 Task: Search one way flight ticket for 3 adults in first from Fayetteville: Fayetteville Regional Airport (grannis Field) to Greenville: Pitt-greenville Airport on 5-2-2023. Number of bags: 1 carry on bag. Price is upto 77000. Outbound departure time preference is 11:00.
Action: Mouse moved to (355, 445)
Screenshot: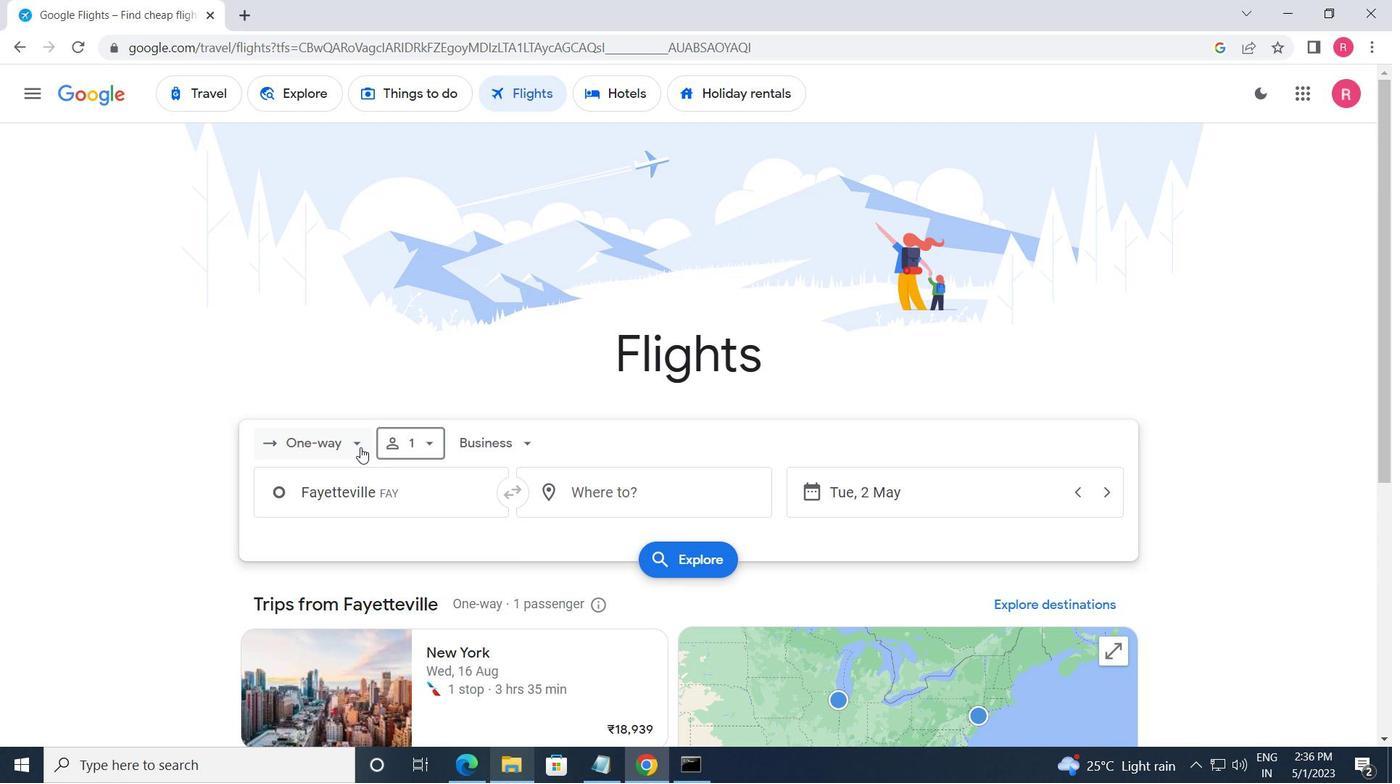 
Action: Mouse pressed left at (355, 445)
Screenshot: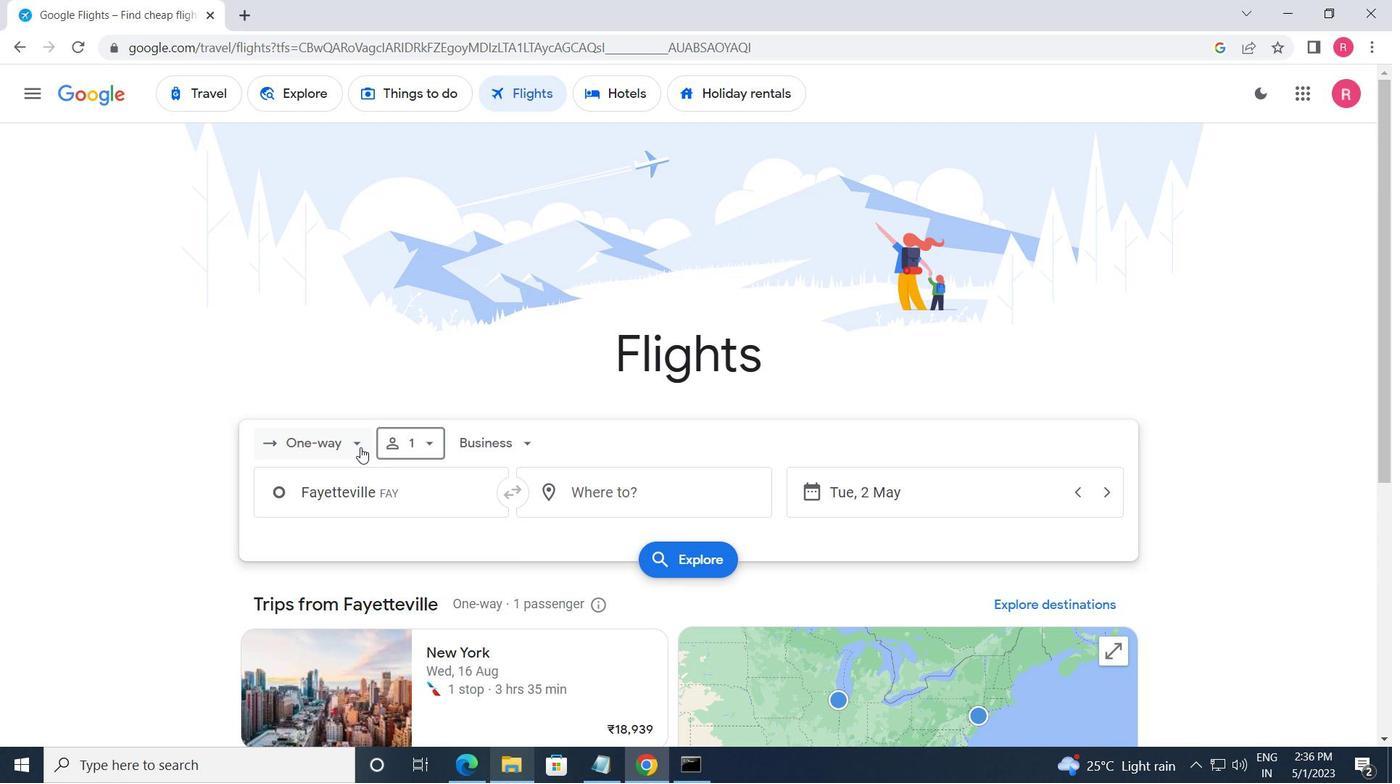 
Action: Mouse moved to (359, 525)
Screenshot: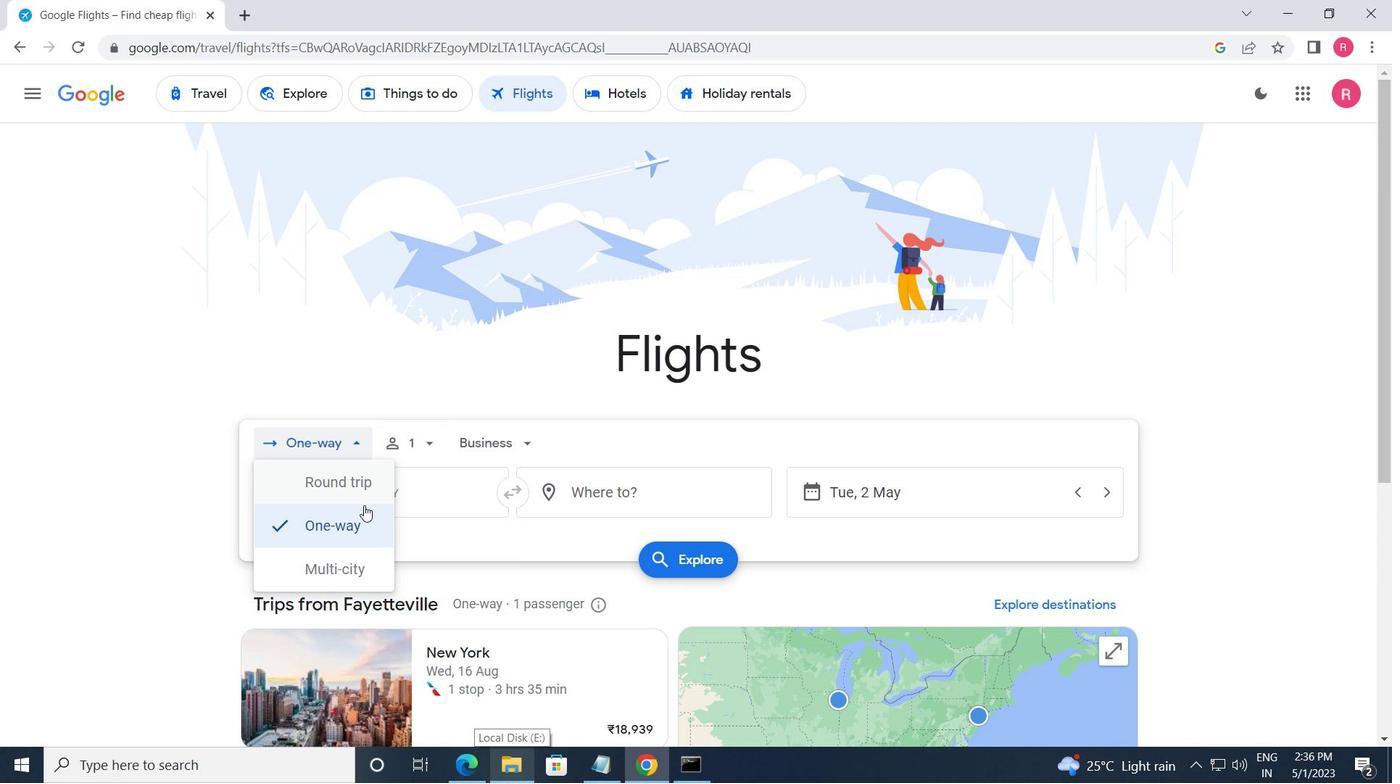 
Action: Mouse pressed left at (359, 525)
Screenshot: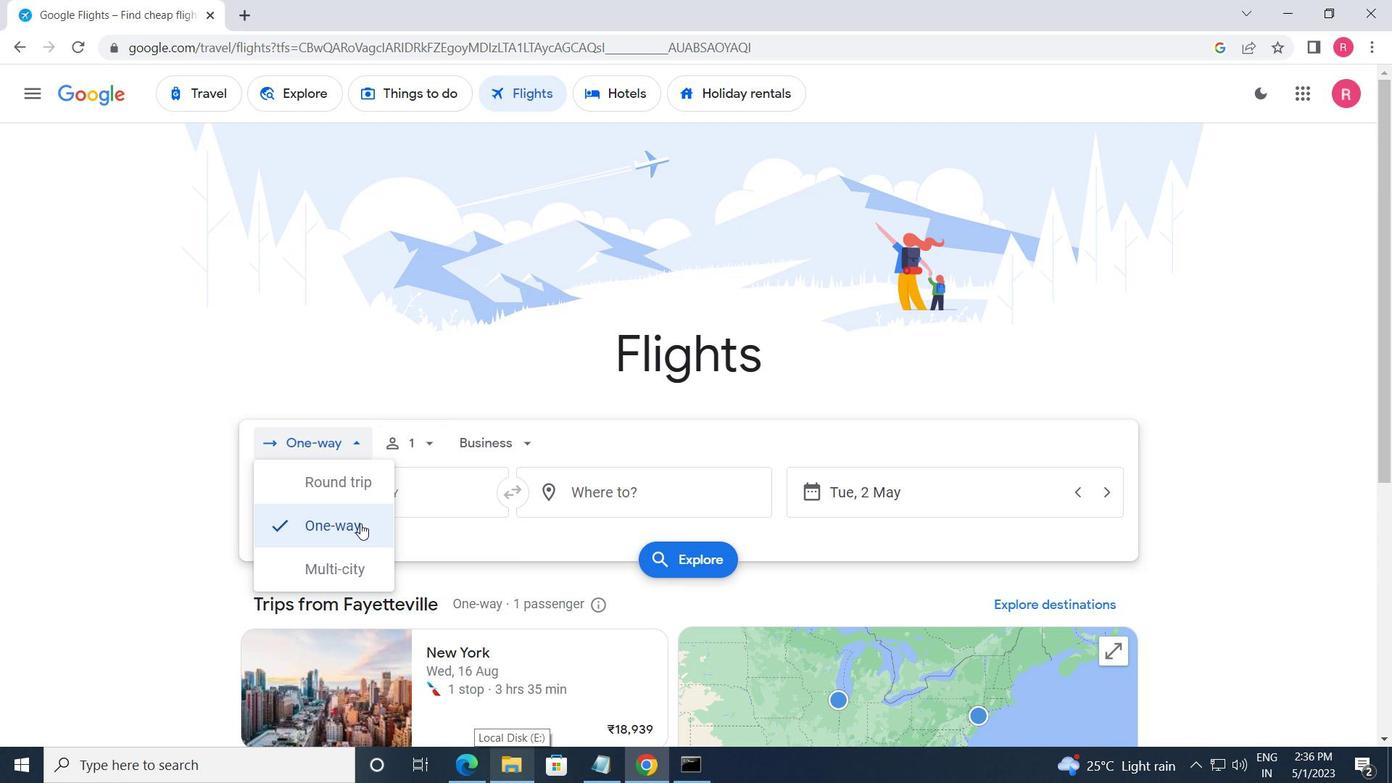 
Action: Mouse moved to (409, 434)
Screenshot: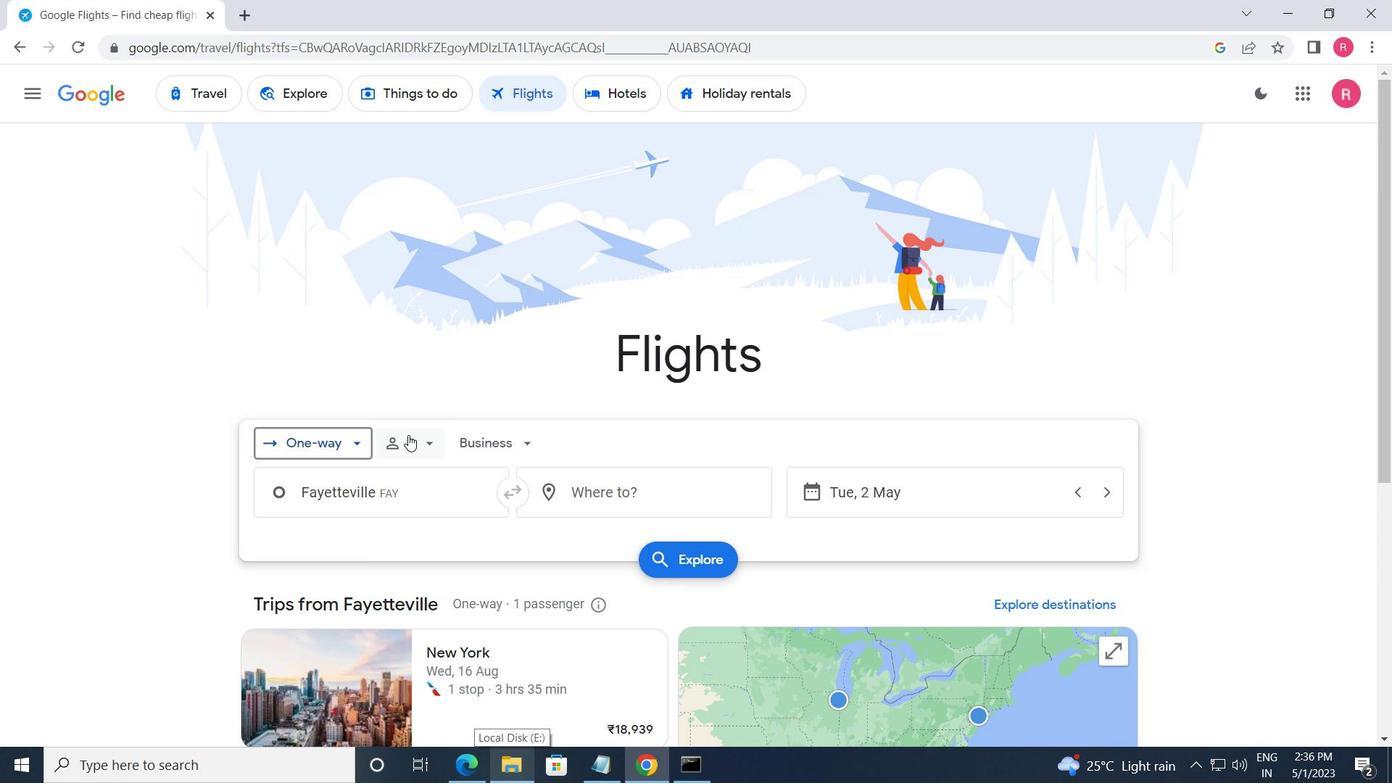 
Action: Mouse pressed left at (409, 434)
Screenshot: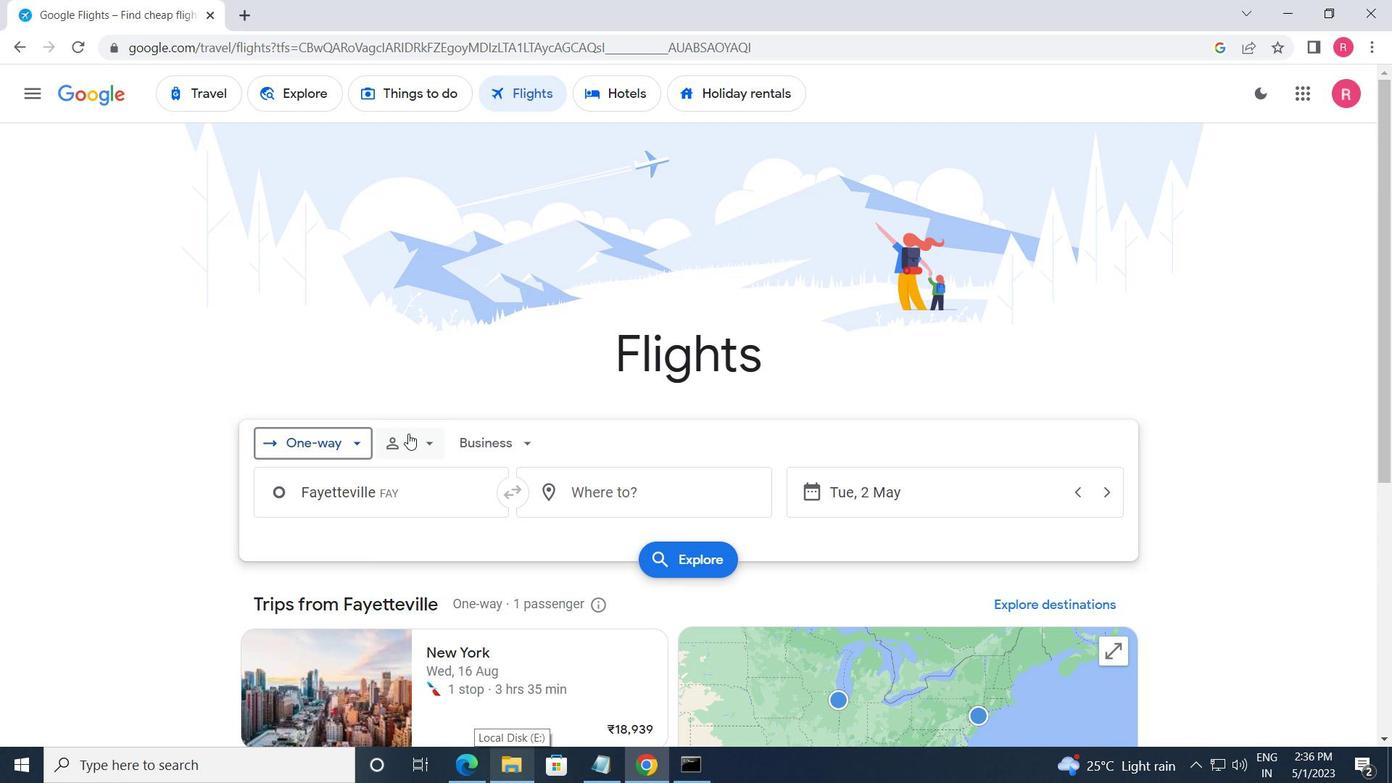 
Action: Mouse moved to (556, 486)
Screenshot: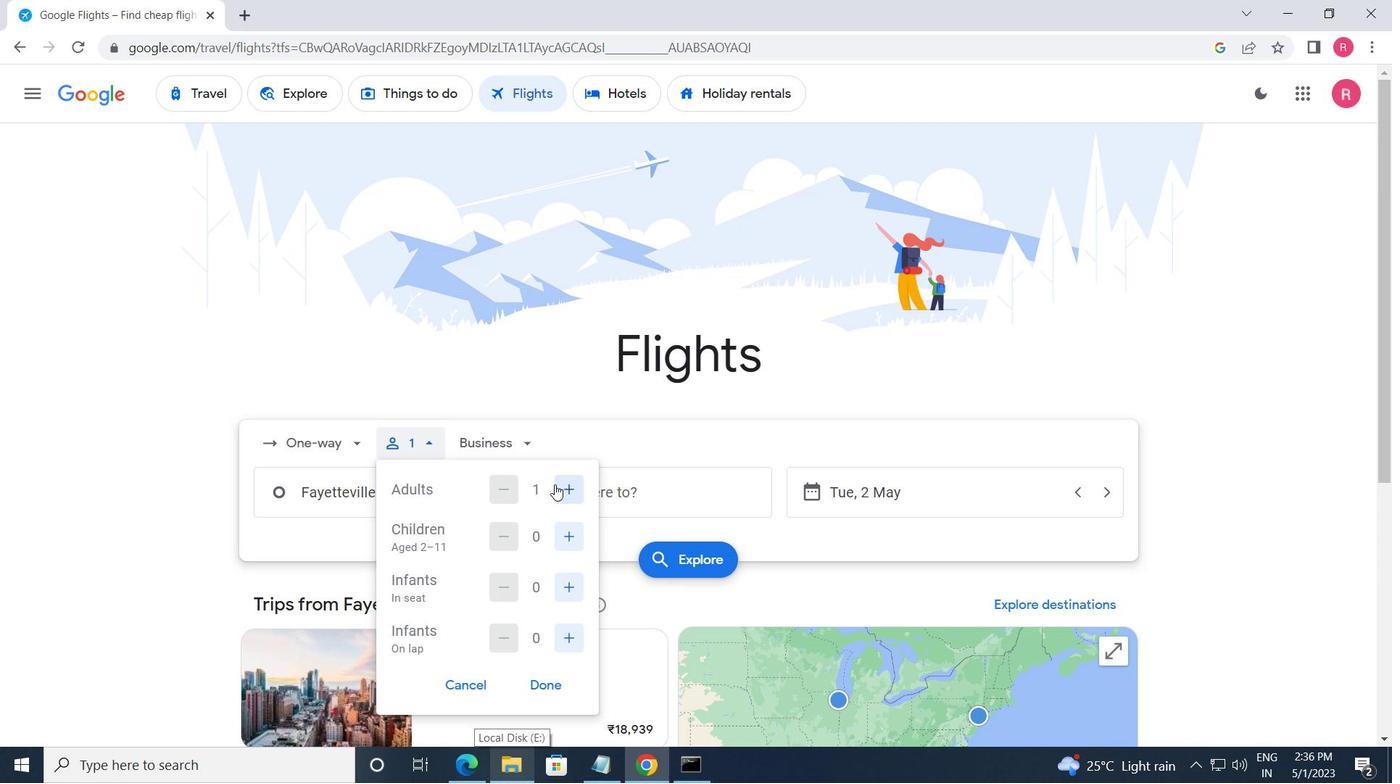 
Action: Mouse pressed left at (556, 486)
Screenshot: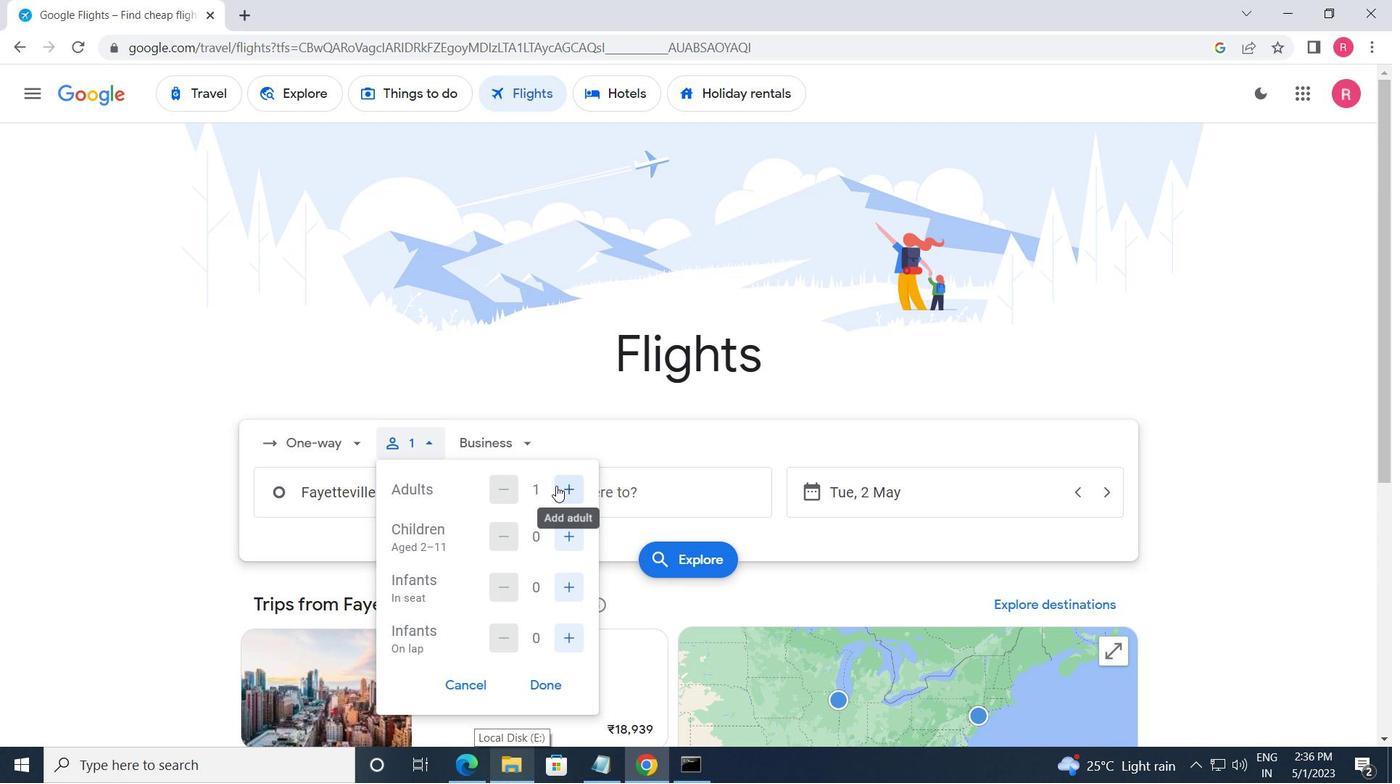 
Action: Mouse pressed left at (556, 486)
Screenshot: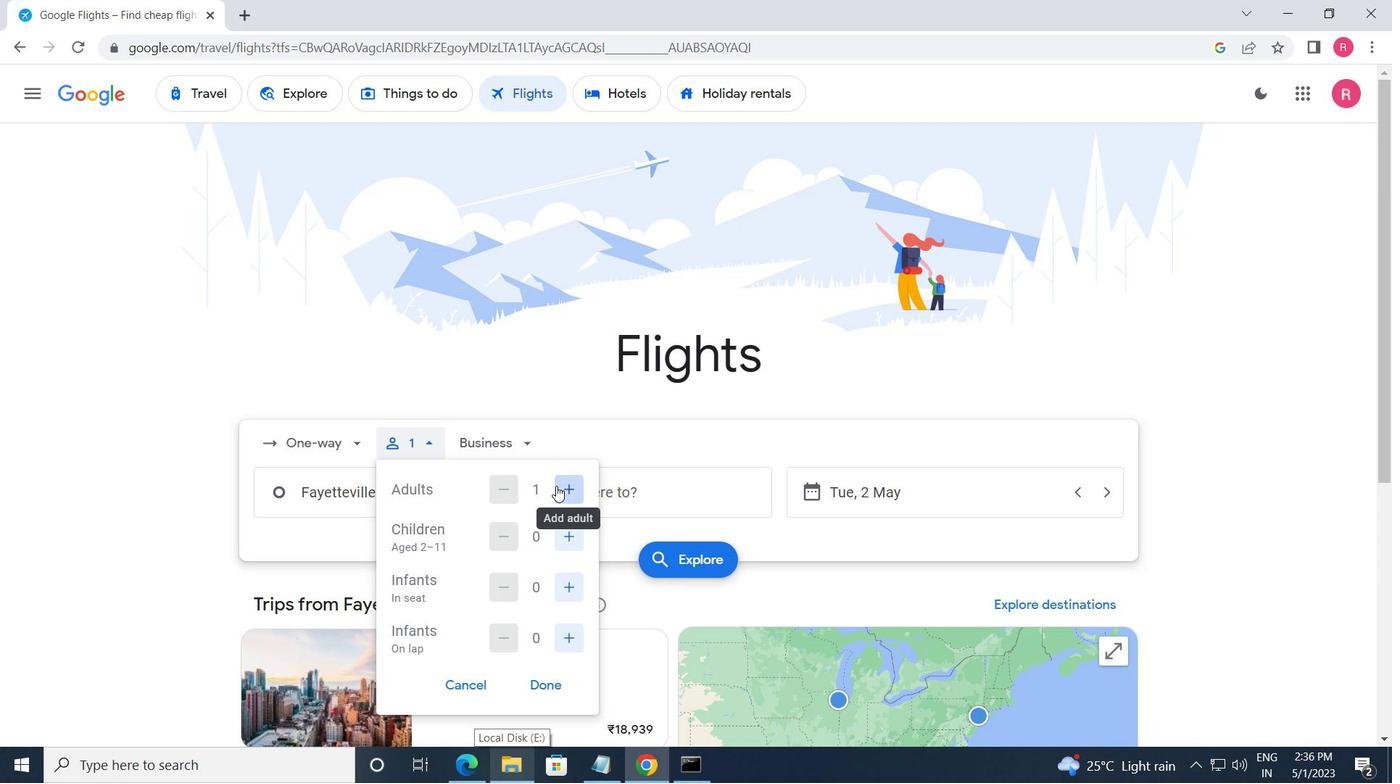 
Action: Mouse moved to (499, 456)
Screenshot: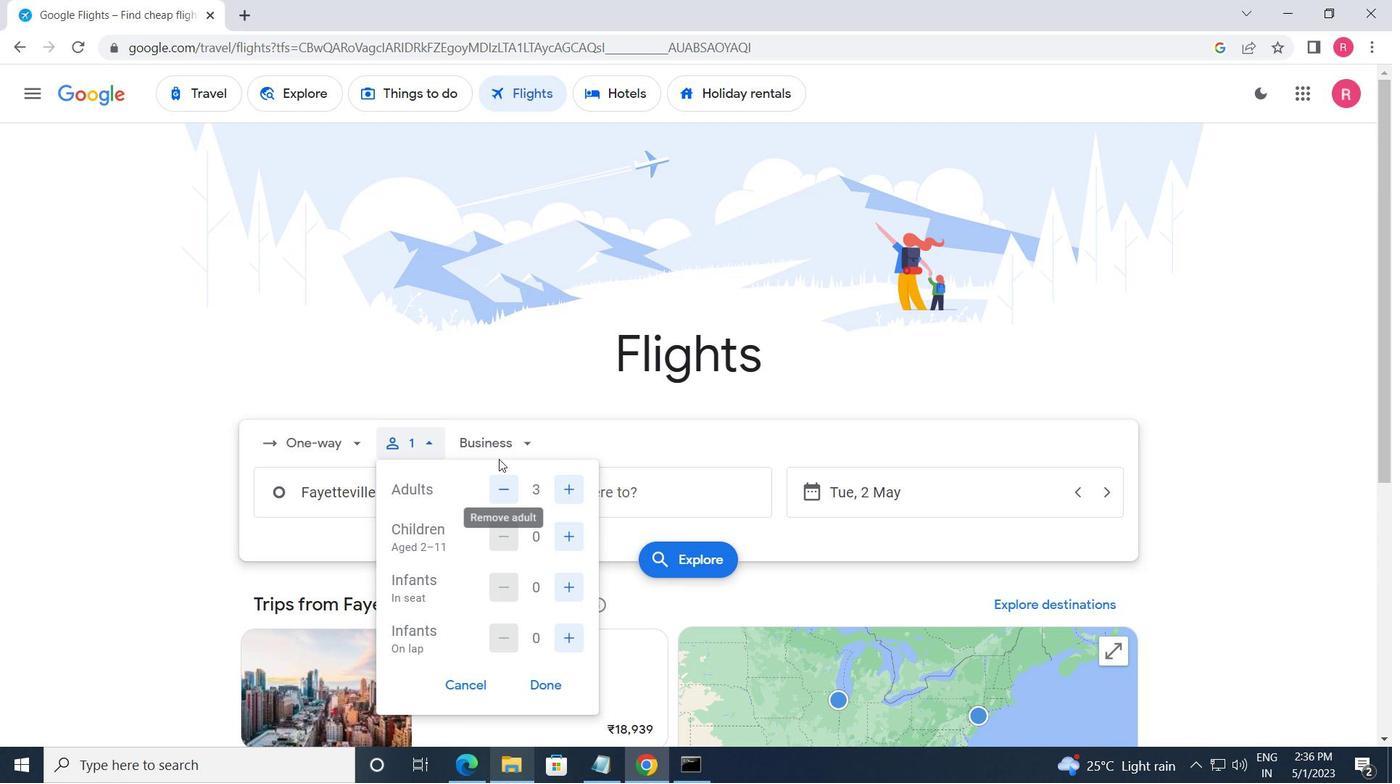 
Action: Mouse pressed left at (499, 456)
Screenshot: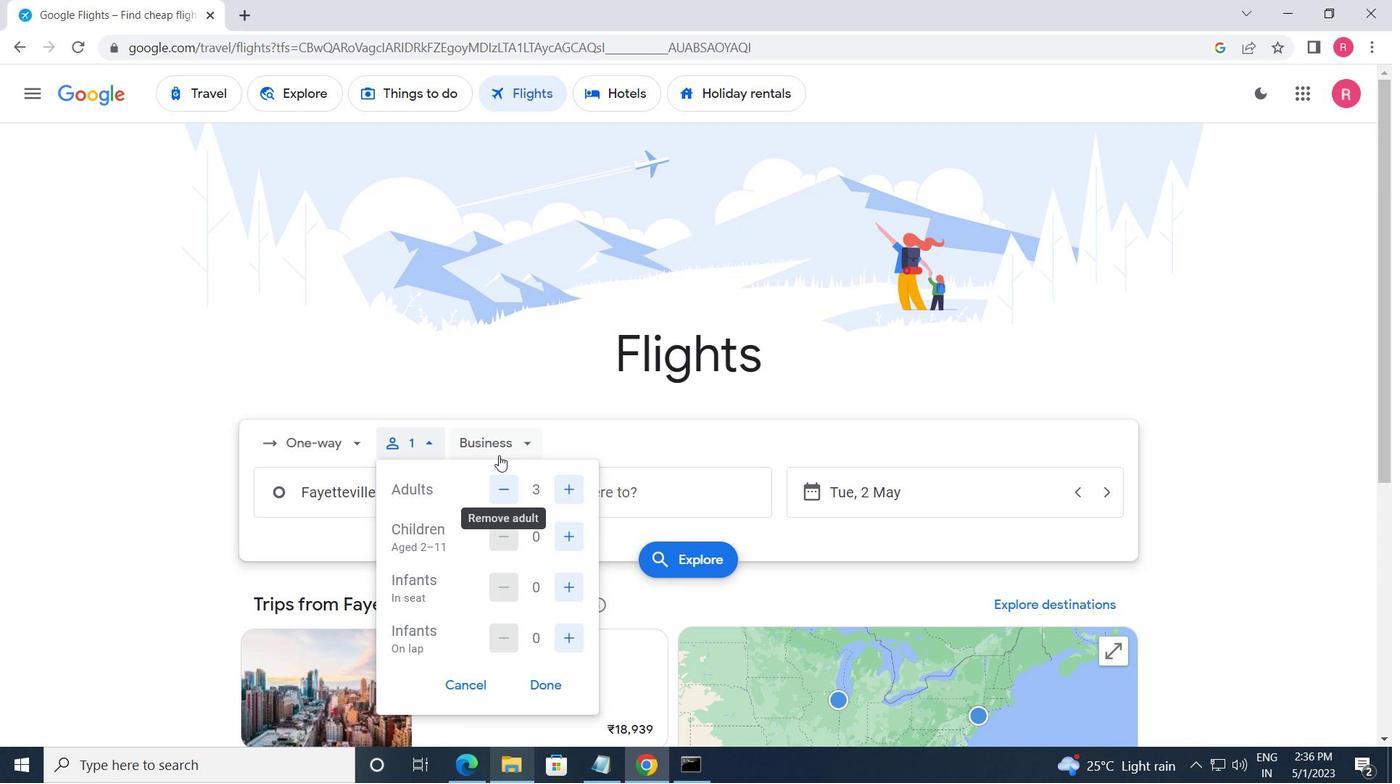 
Action: Mouse moved to (539, 600)
Screenshot: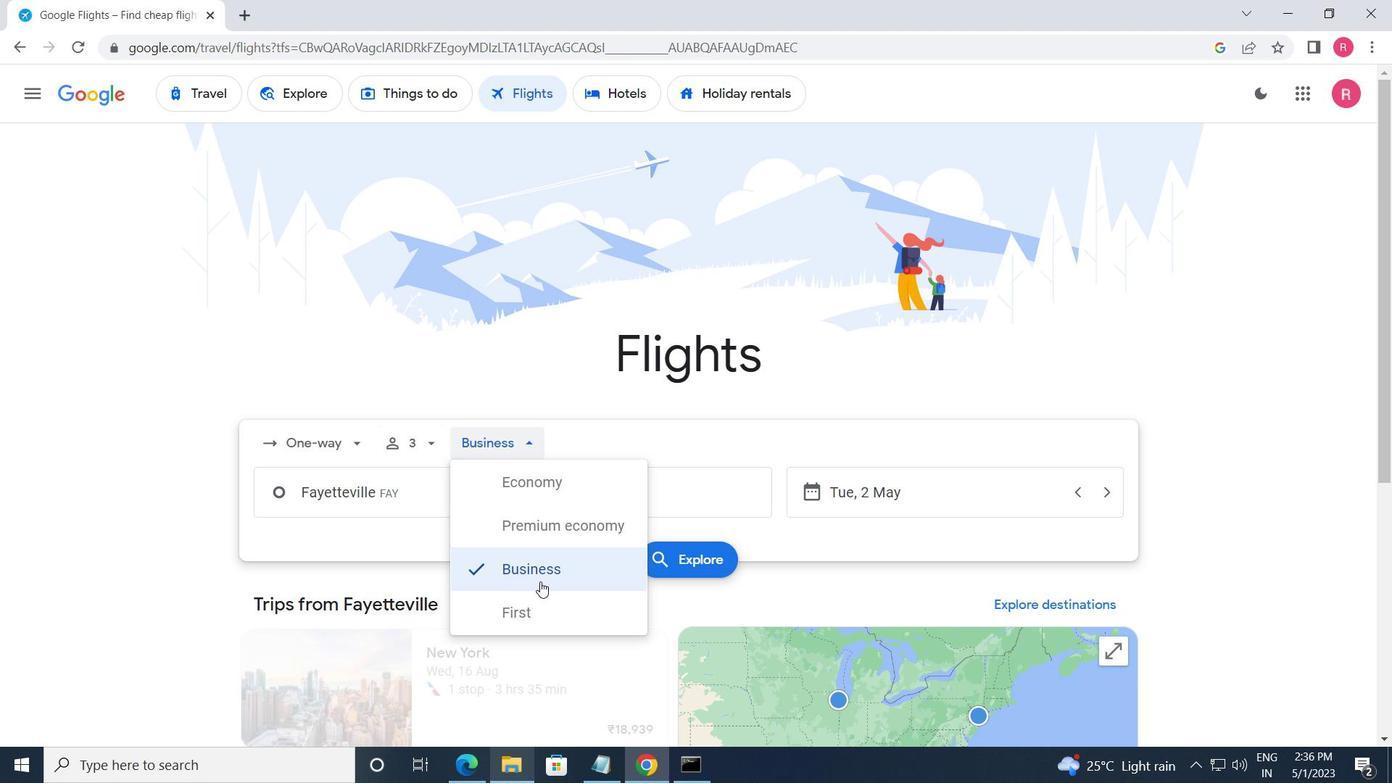 
Action: Mouse pressed left at (539, 600)
Screenshot: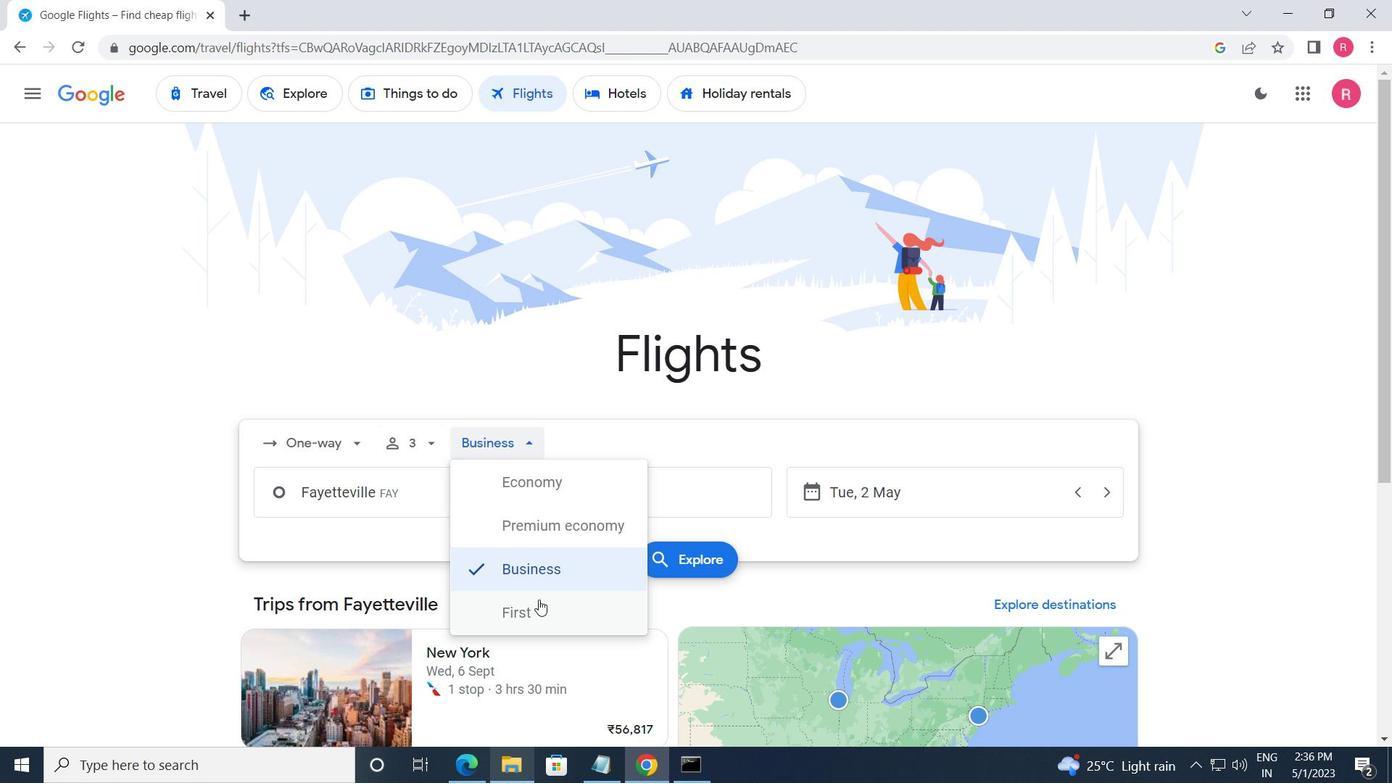 
Action: Mouse moved to (422, 478)
Screenshot: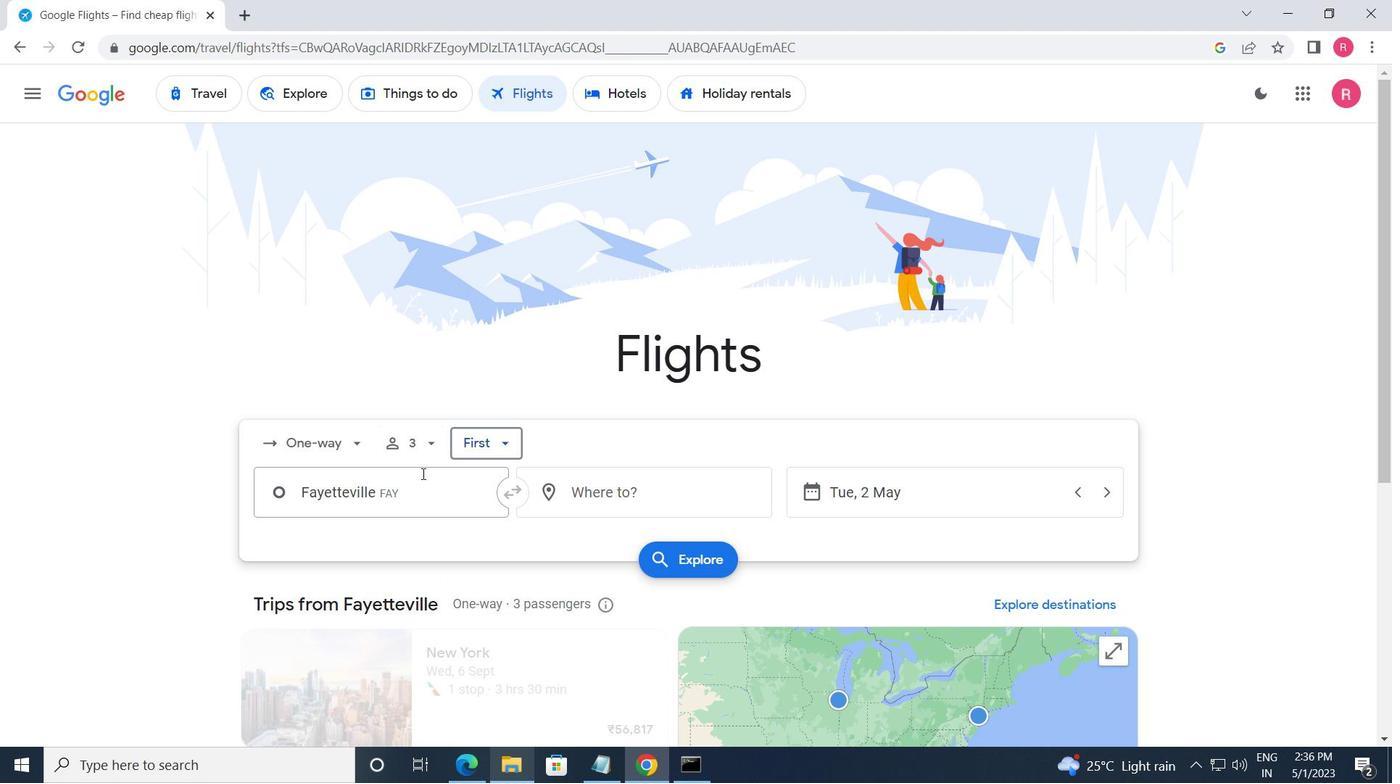 
Action: Mouse pressed left at (422, 478)
Screenshot: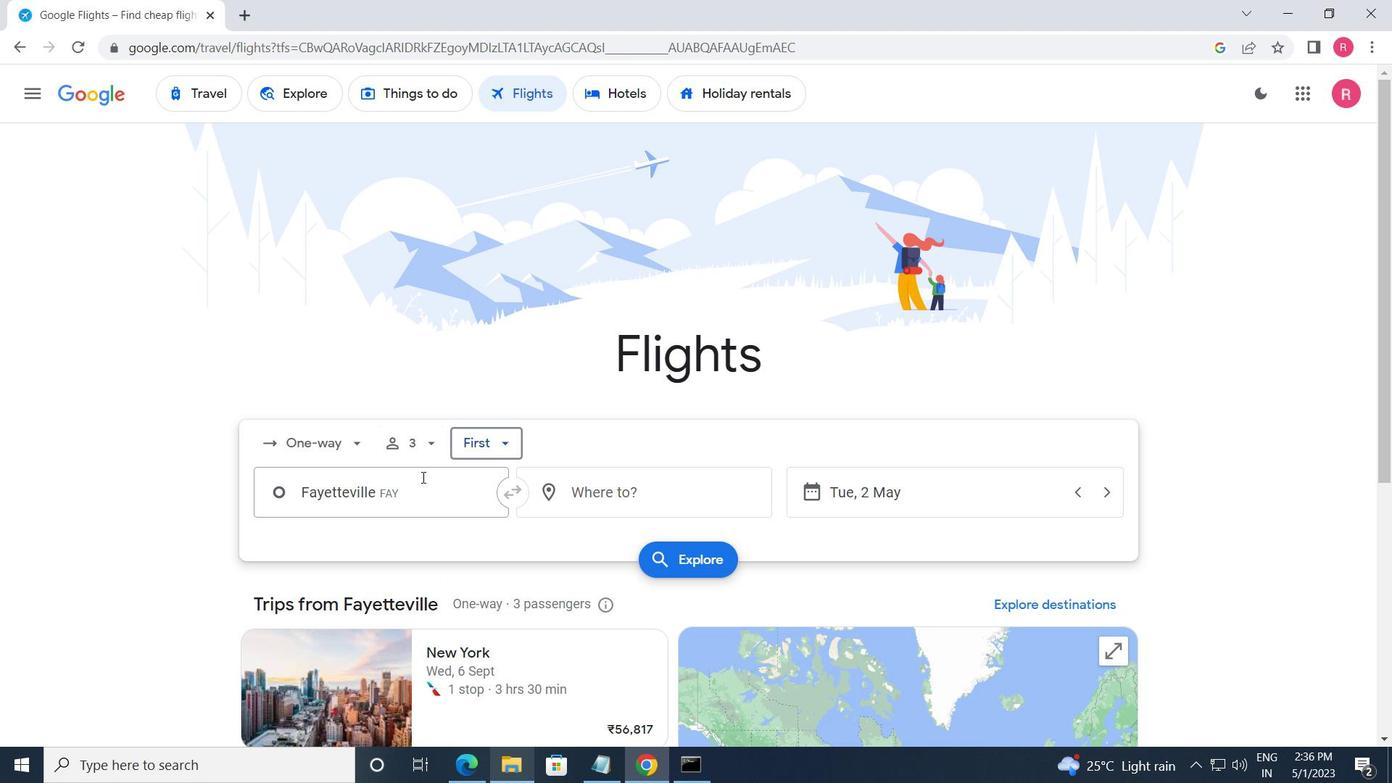 
Action: Mouse moved to (449, 737)
Screenshot: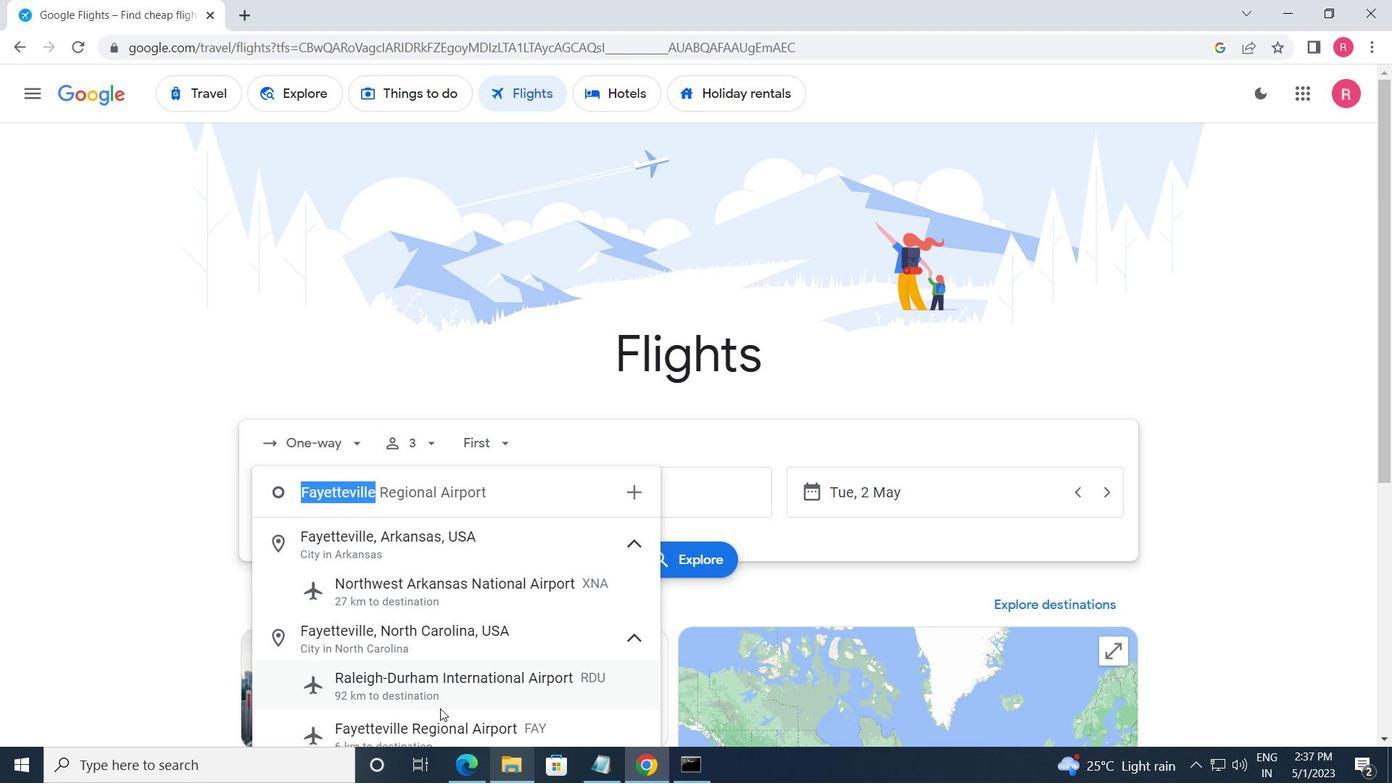 
Action: Mouse pressed left at (449, 737)
Screenshot: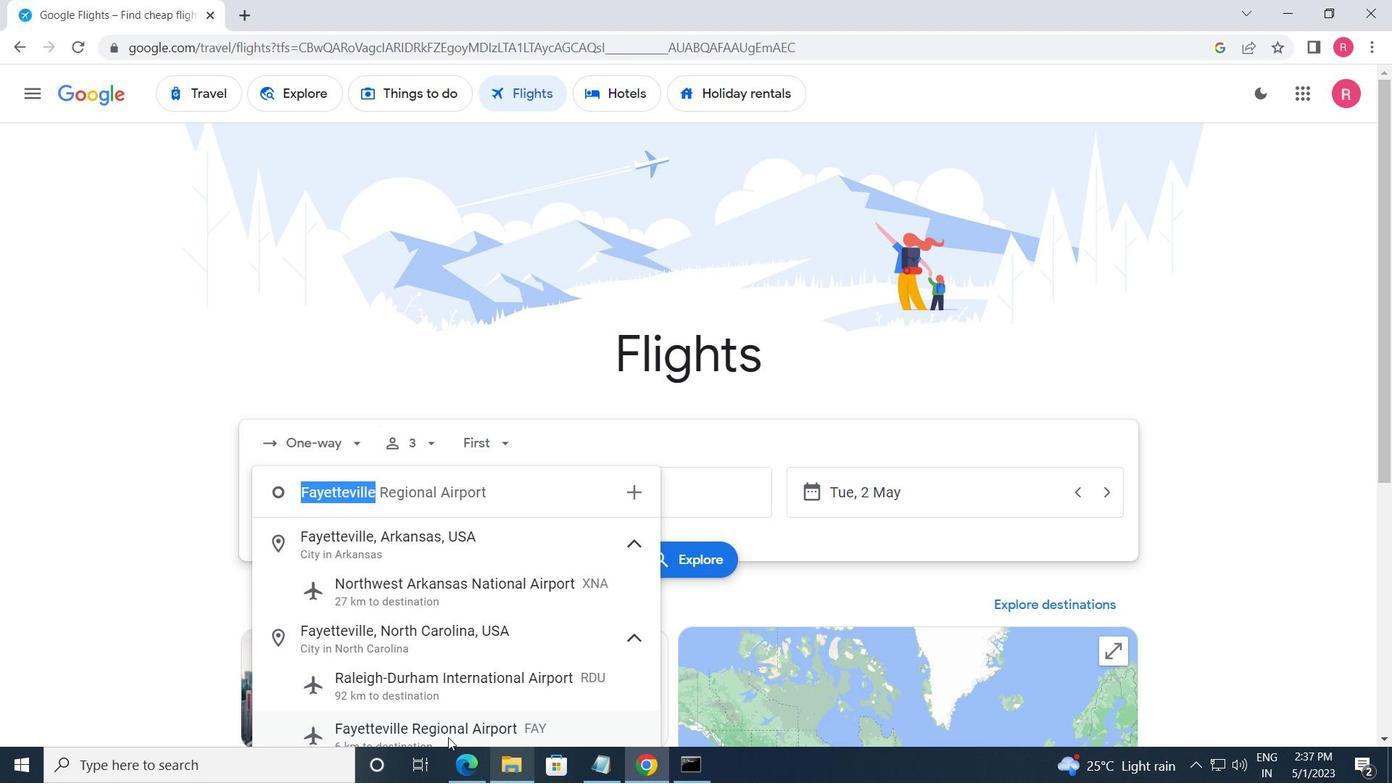 
Action: Mouse moved to (607, 495)
Screenshot: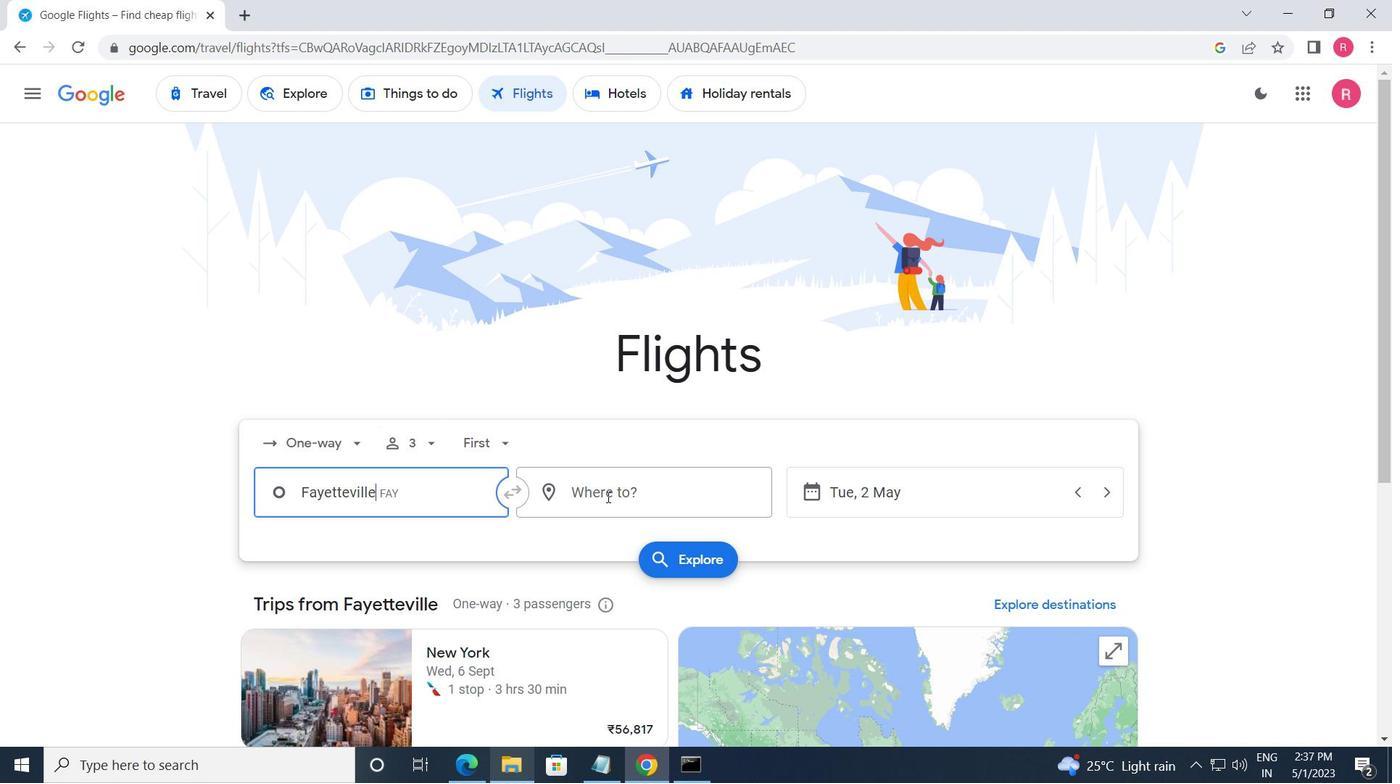 
Action: Mouse pressed left at (607, 495)
Screenshot: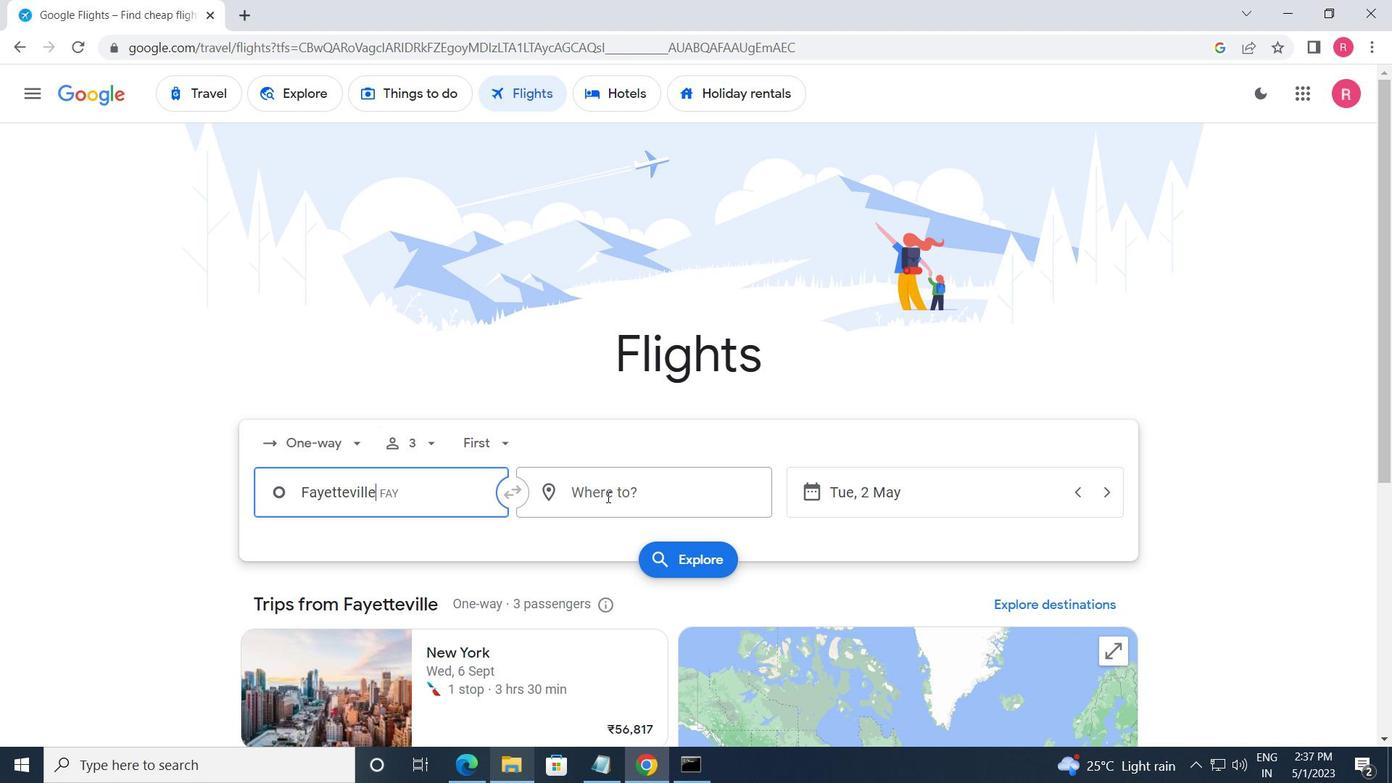 
Action: Mouse moved to (594, 689)
Screenshot: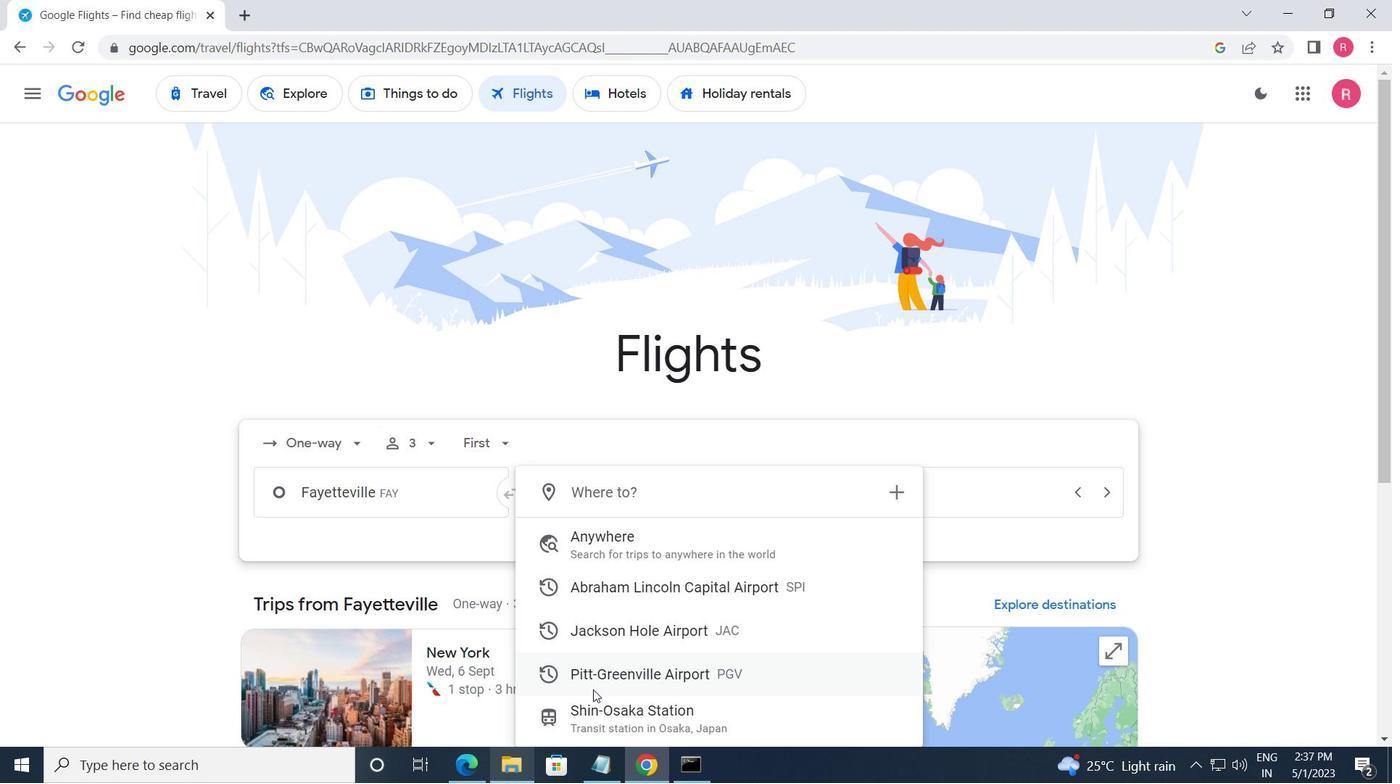 
Action: Mouse pressed left at (594, 689)
Screenshot: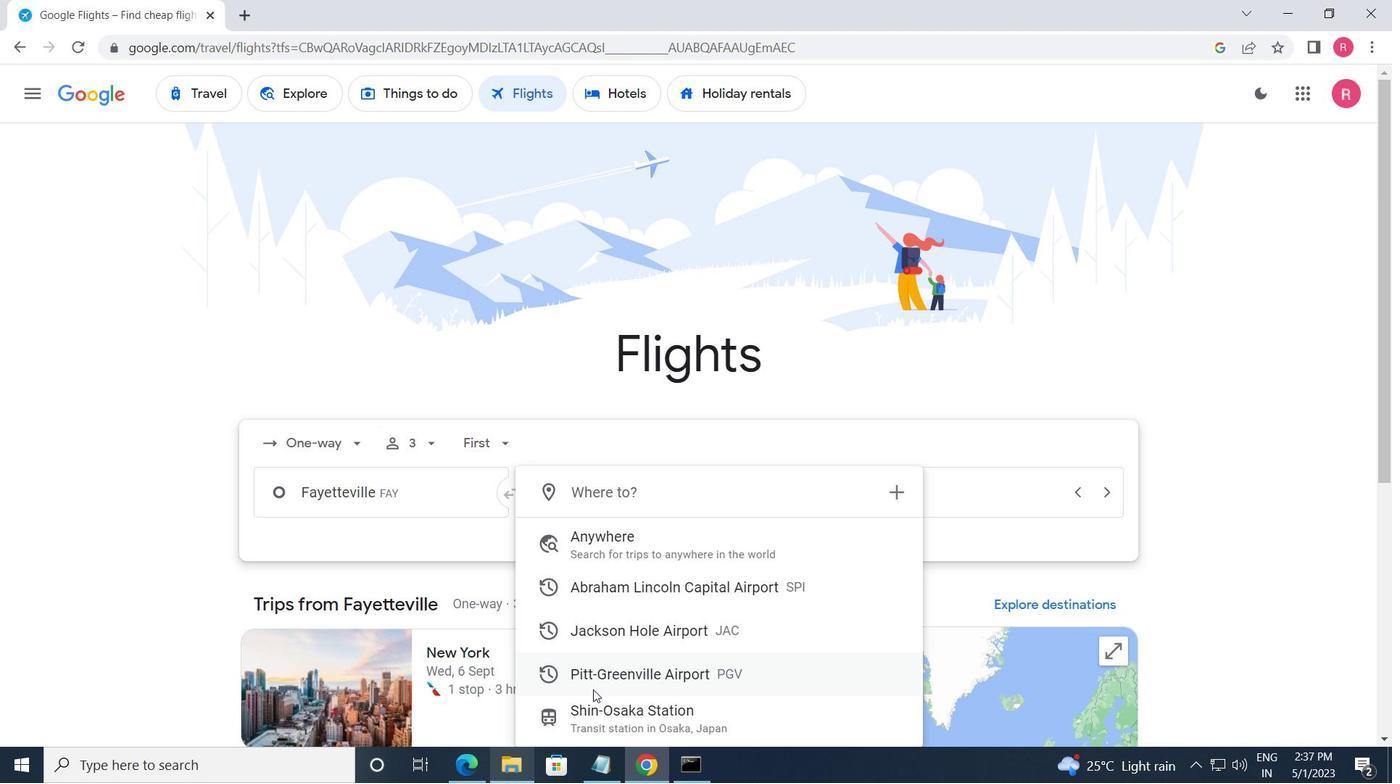 
Action: Mouse moved to (935, 498)
Screenshot: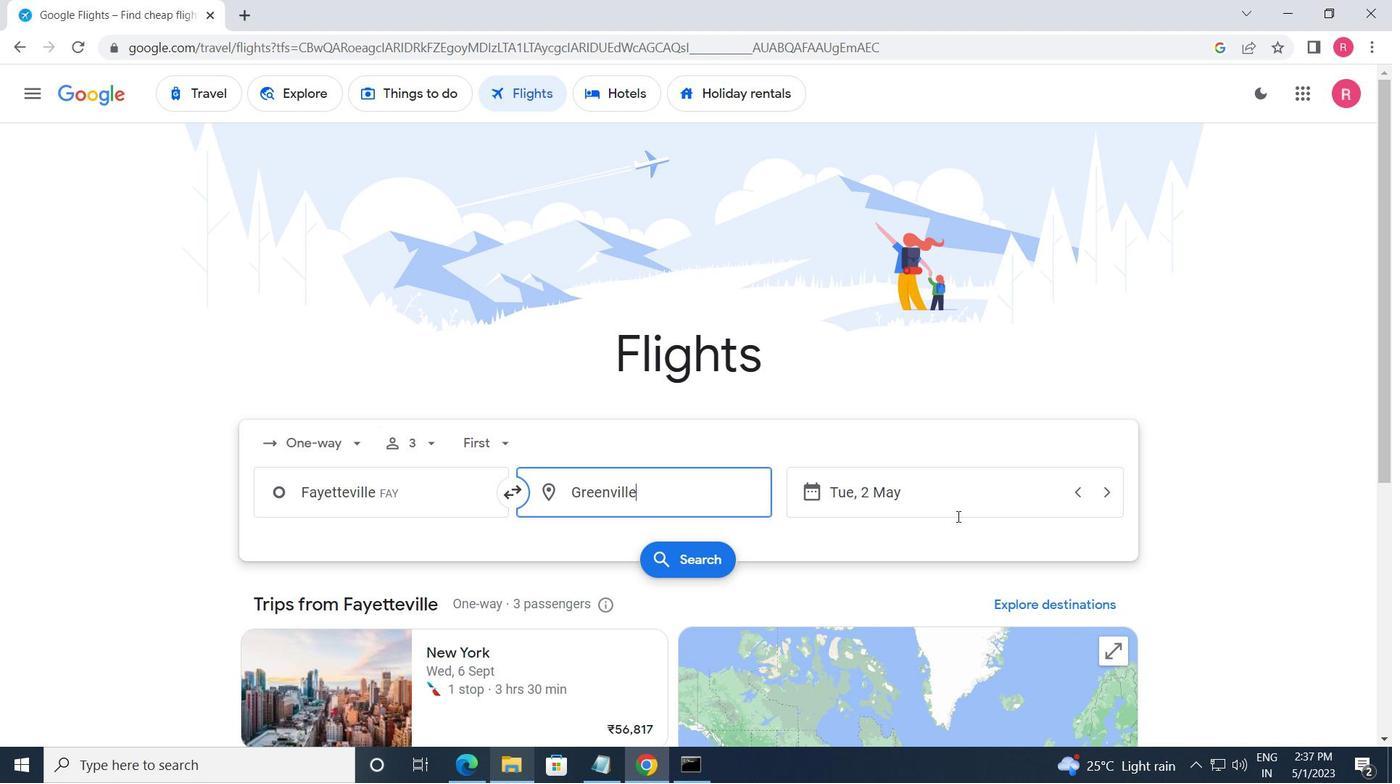 
Action: Mouse pressed left at (935, 498)
Screenshot: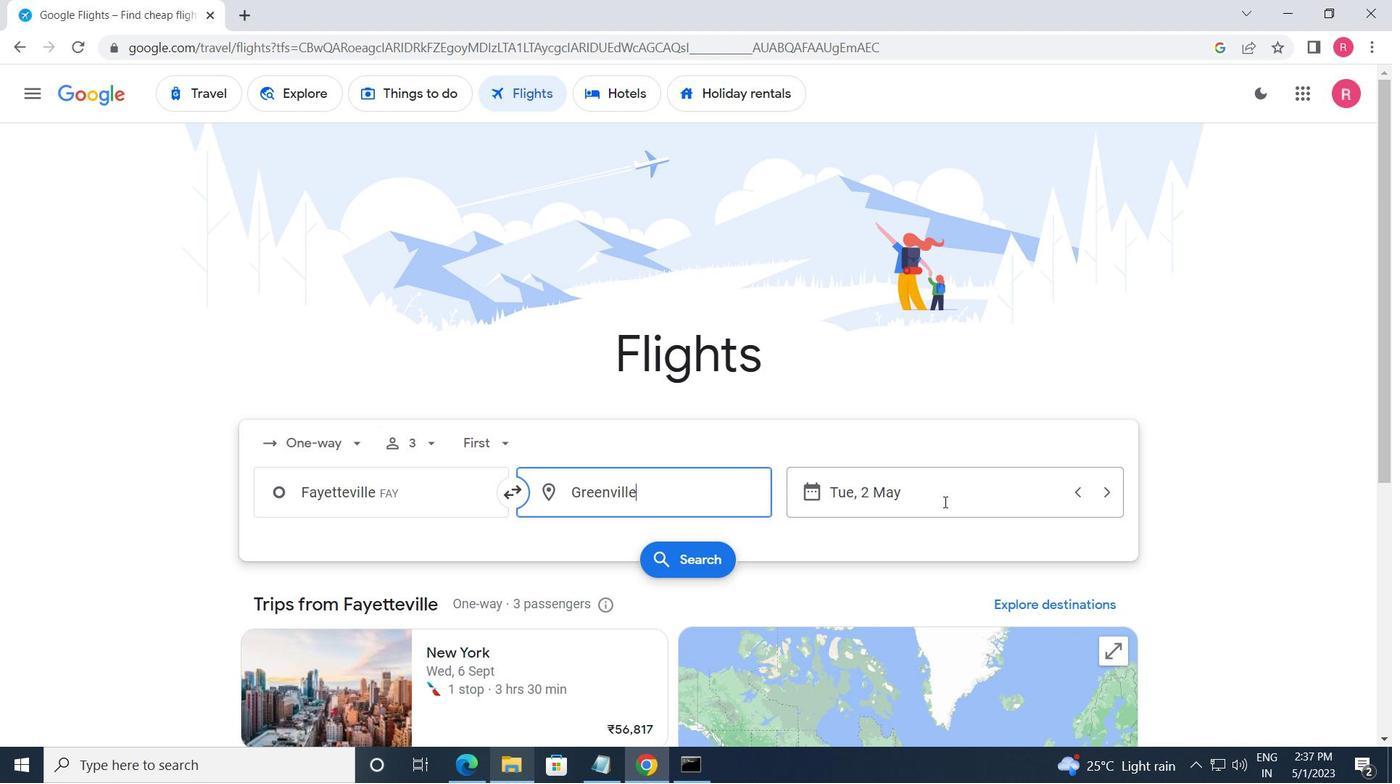 
Action: Mouse moved to (575, 422)
Screenshot: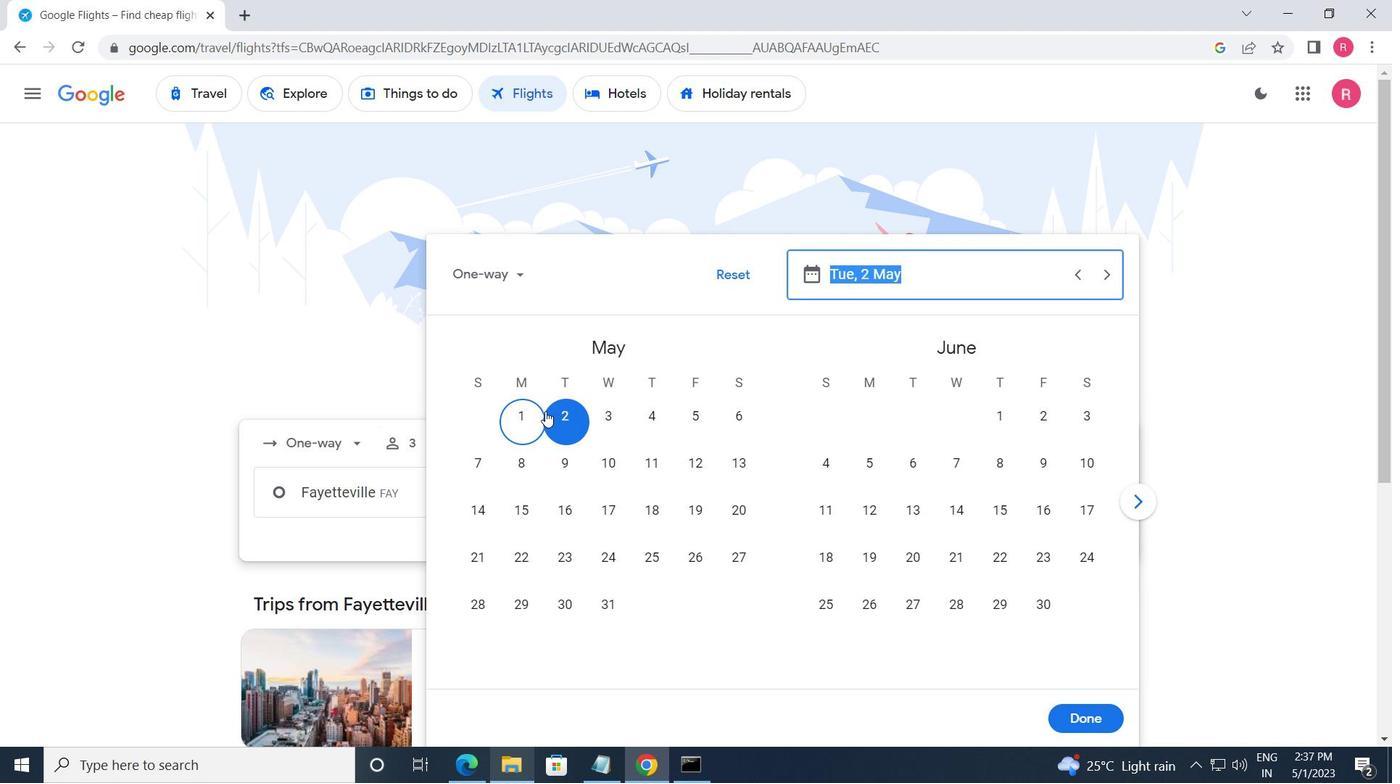 
Action: Mouse pressed left at (575, 422)
Screenshot: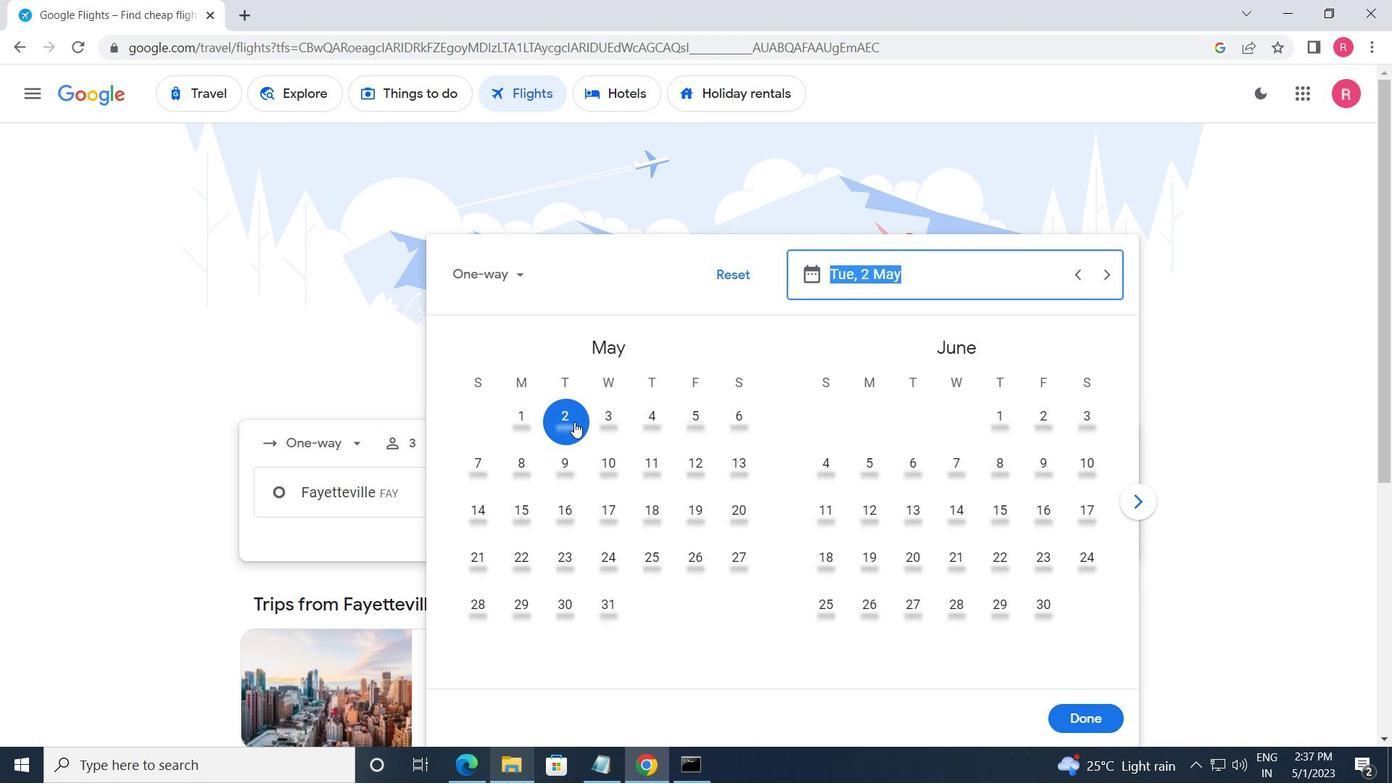
Action: Mouse moved to (1080, 725)
Screenshot: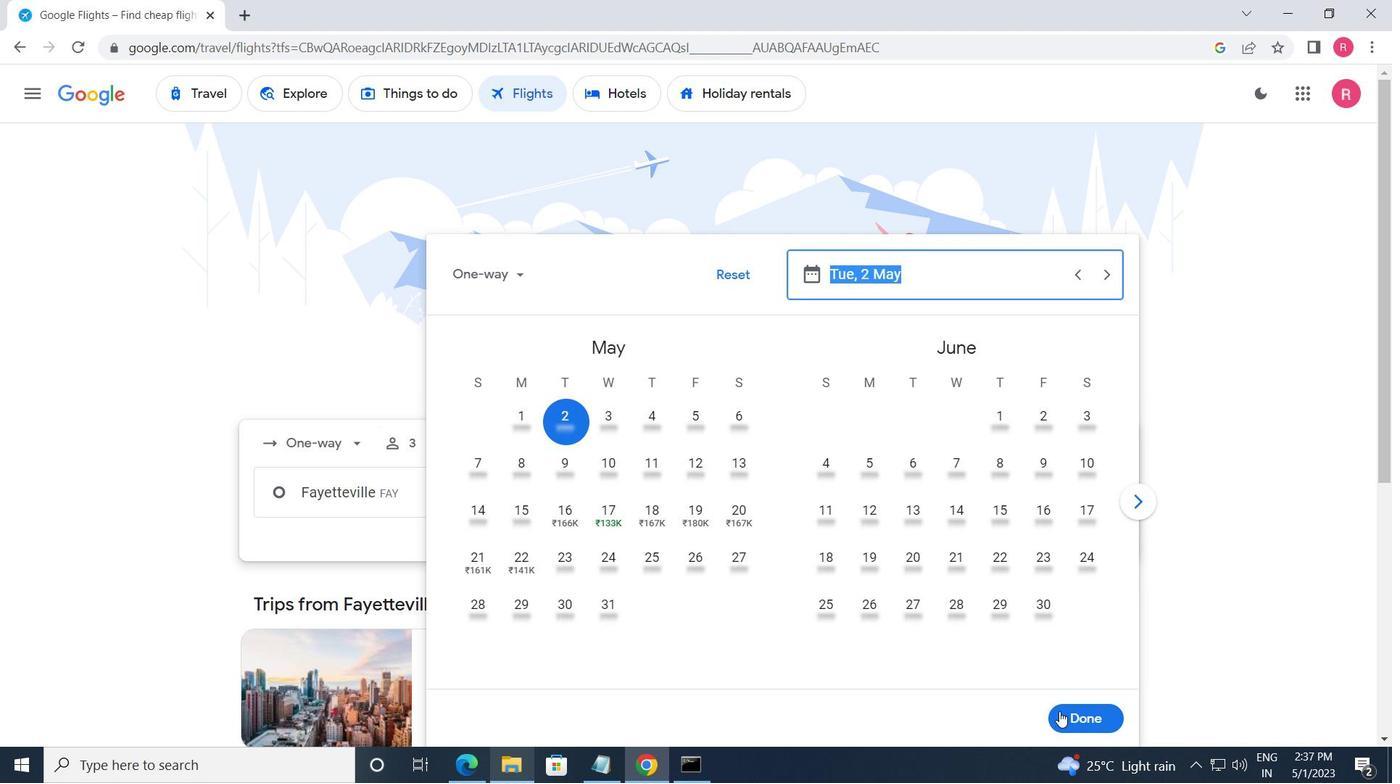 
Action: Mouse pressed left at (1080, 725)
Screenshot: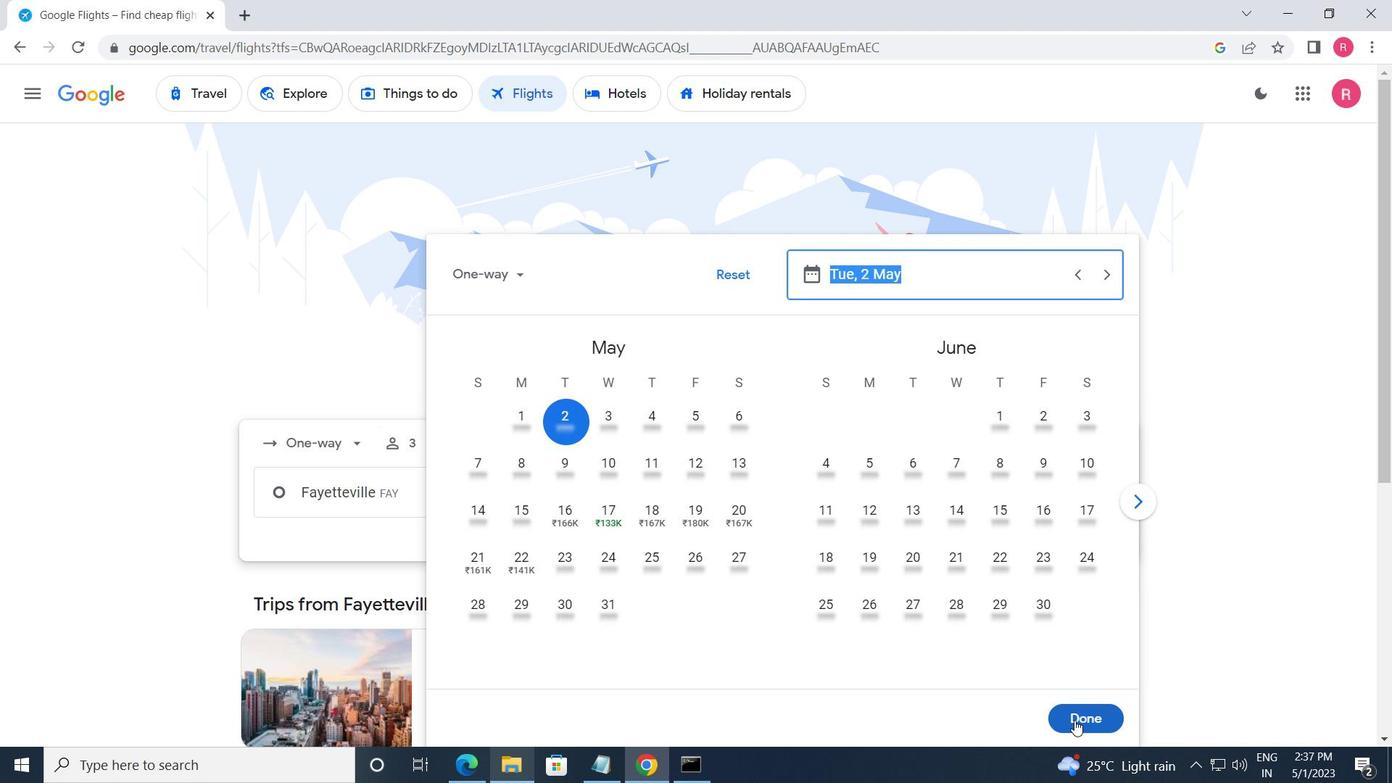 
Action: Mouse moved to (671, 565)
Screenshot: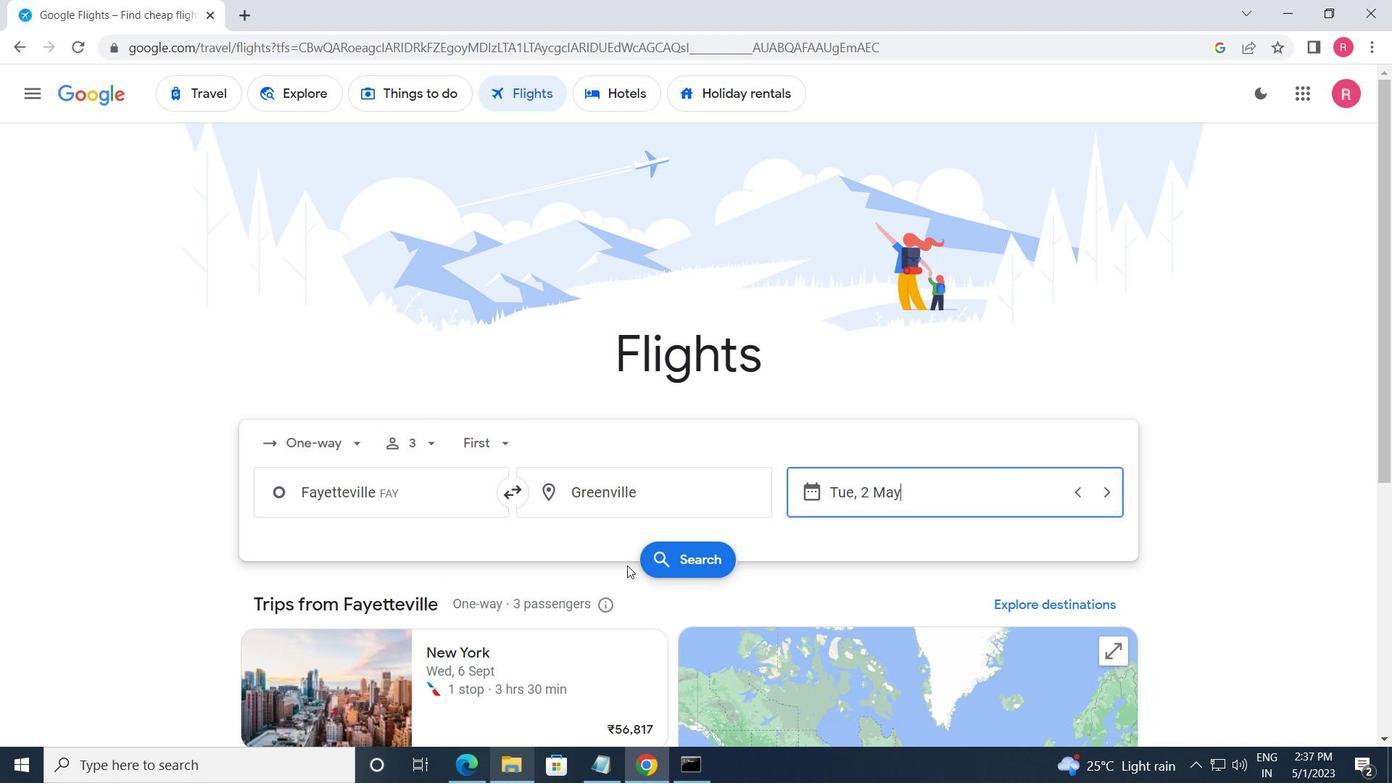 
Action: Mouse pressed left at (671, 565)
Screenshot: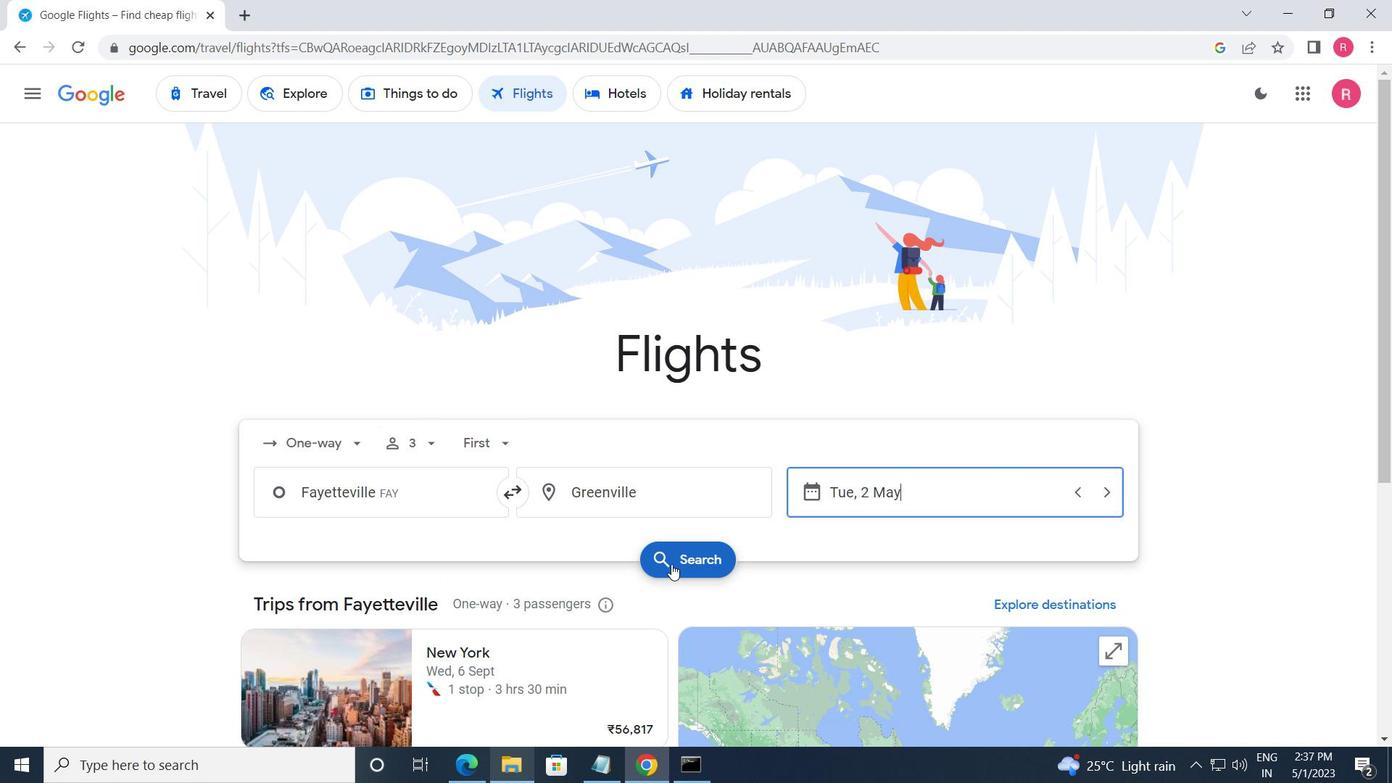 
Action: Mouse moved to (277, 274)
Screenshot: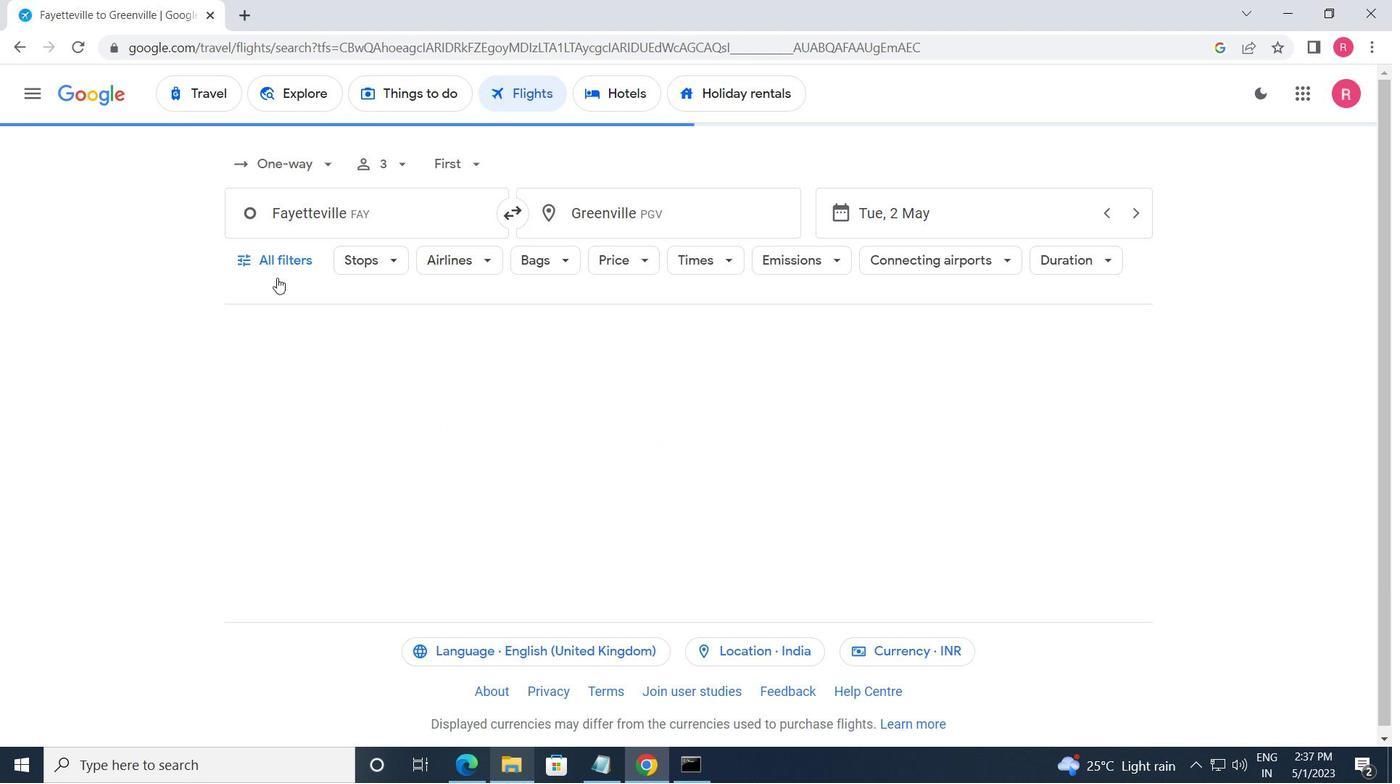 
Action: Mouse pressed left at (277, 274)
Screenshot: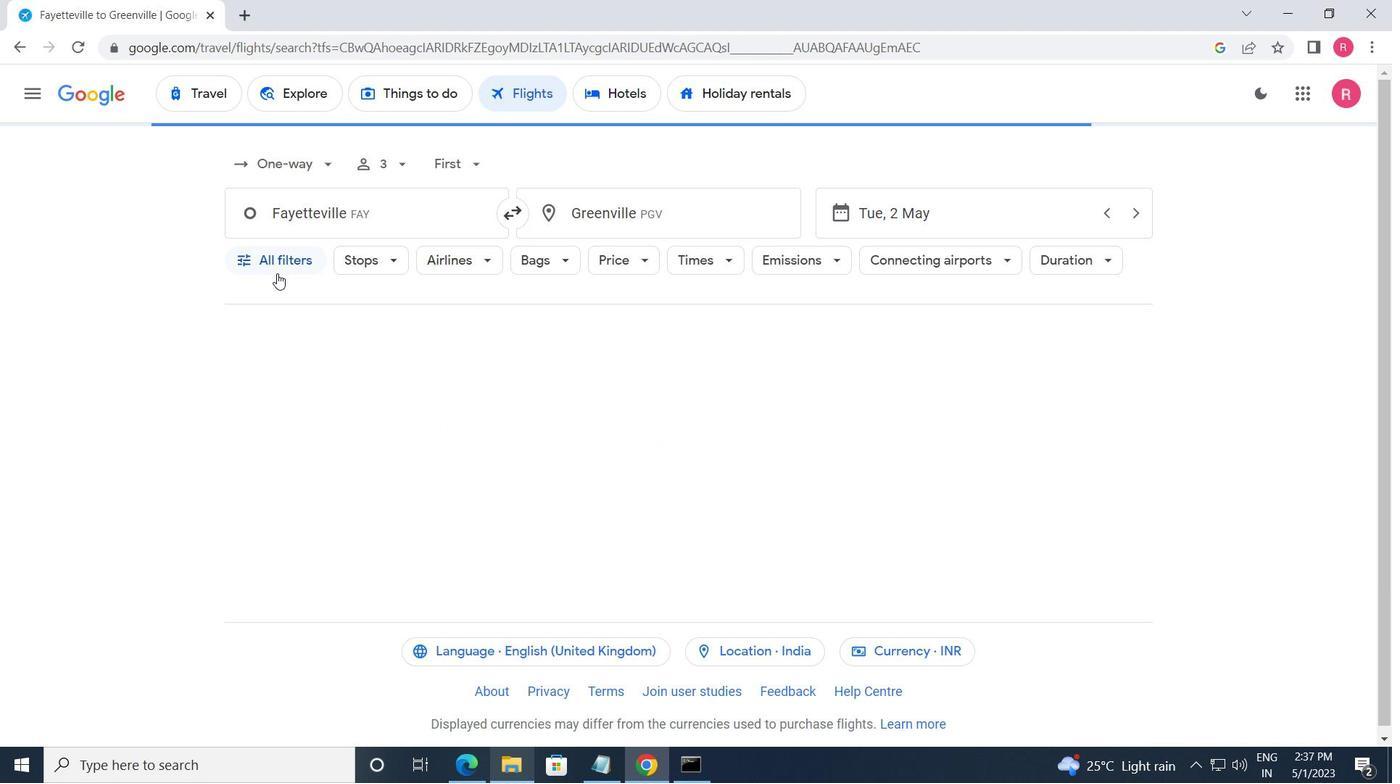 
Action: Mouse moved to (348, 465)
Screenshot: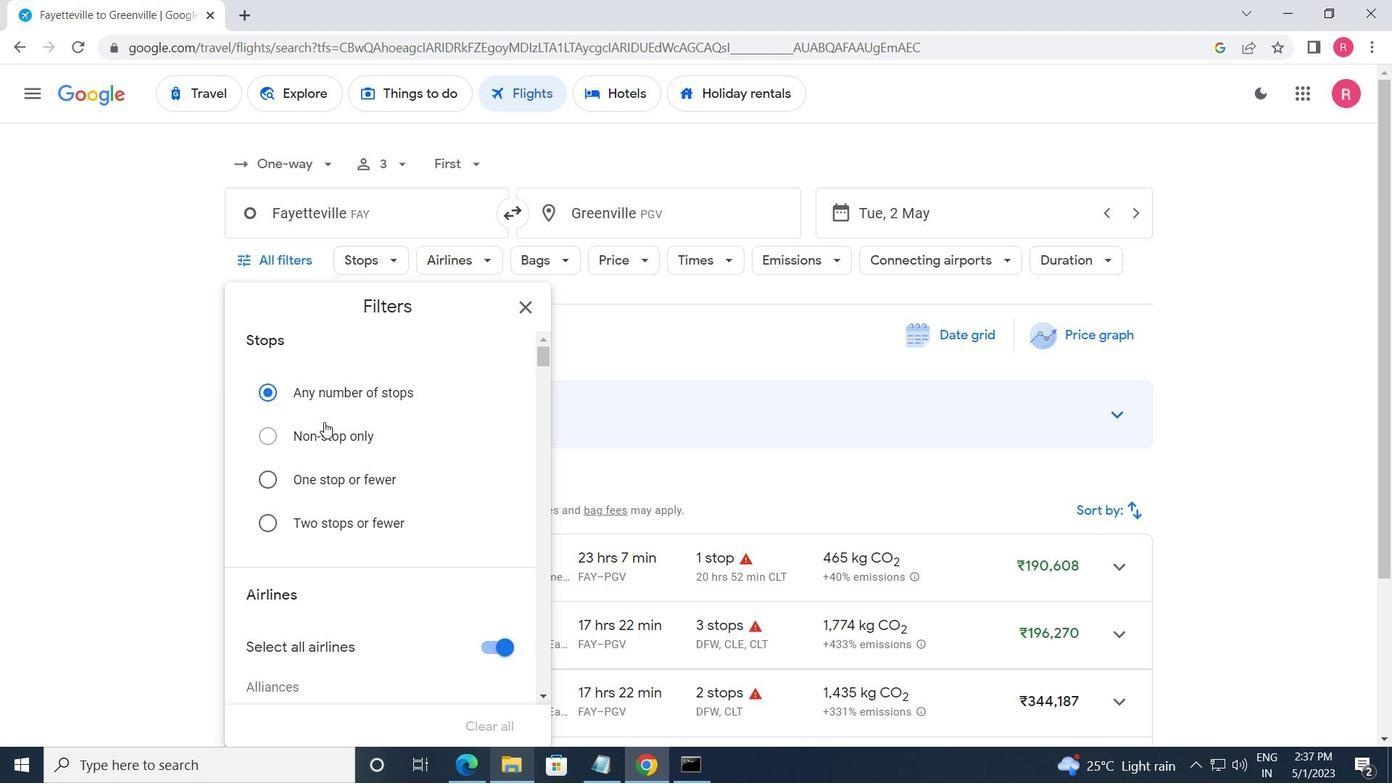 
Action: Mouse scrolled (348, 464) with delta (0, 0)
Screenshot: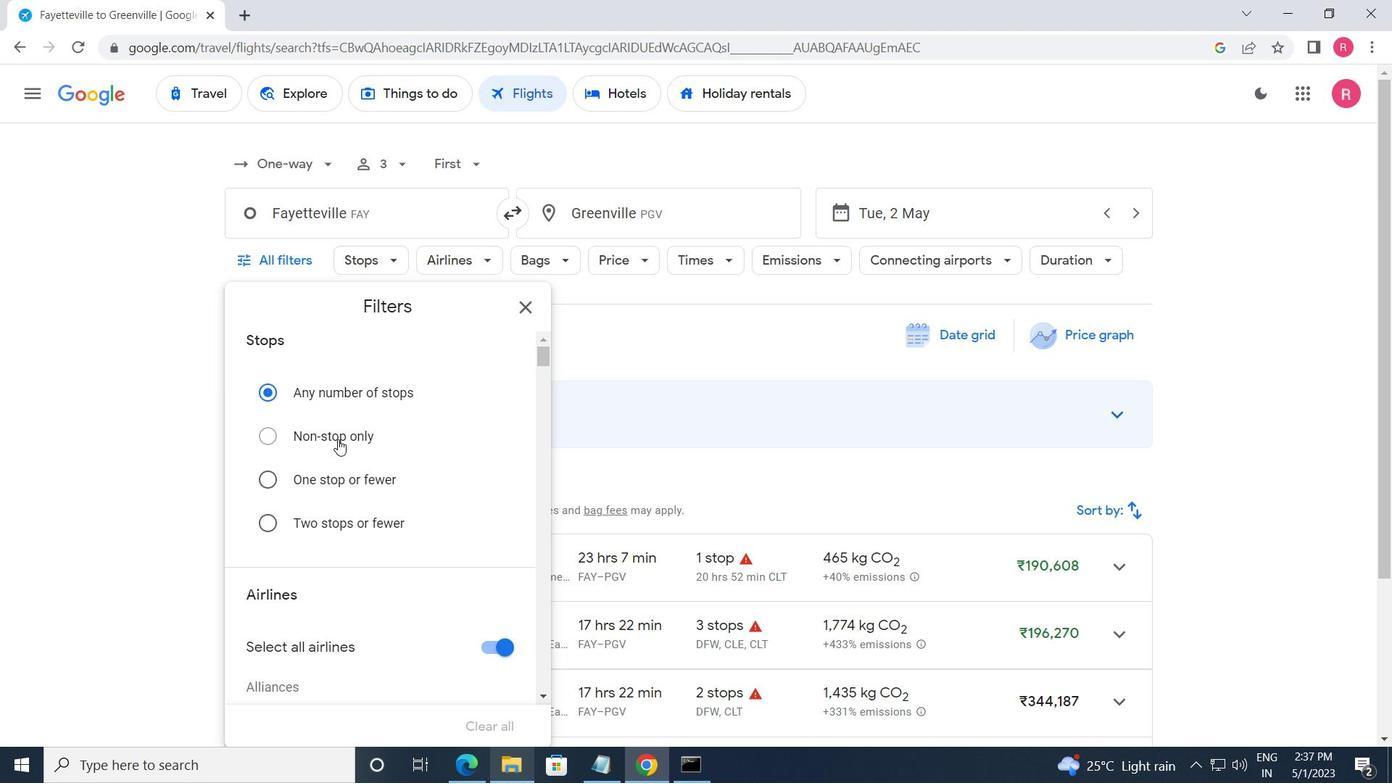
Action: Mouse scrolled (348, 464) with delta (0, 0)
Screenshot: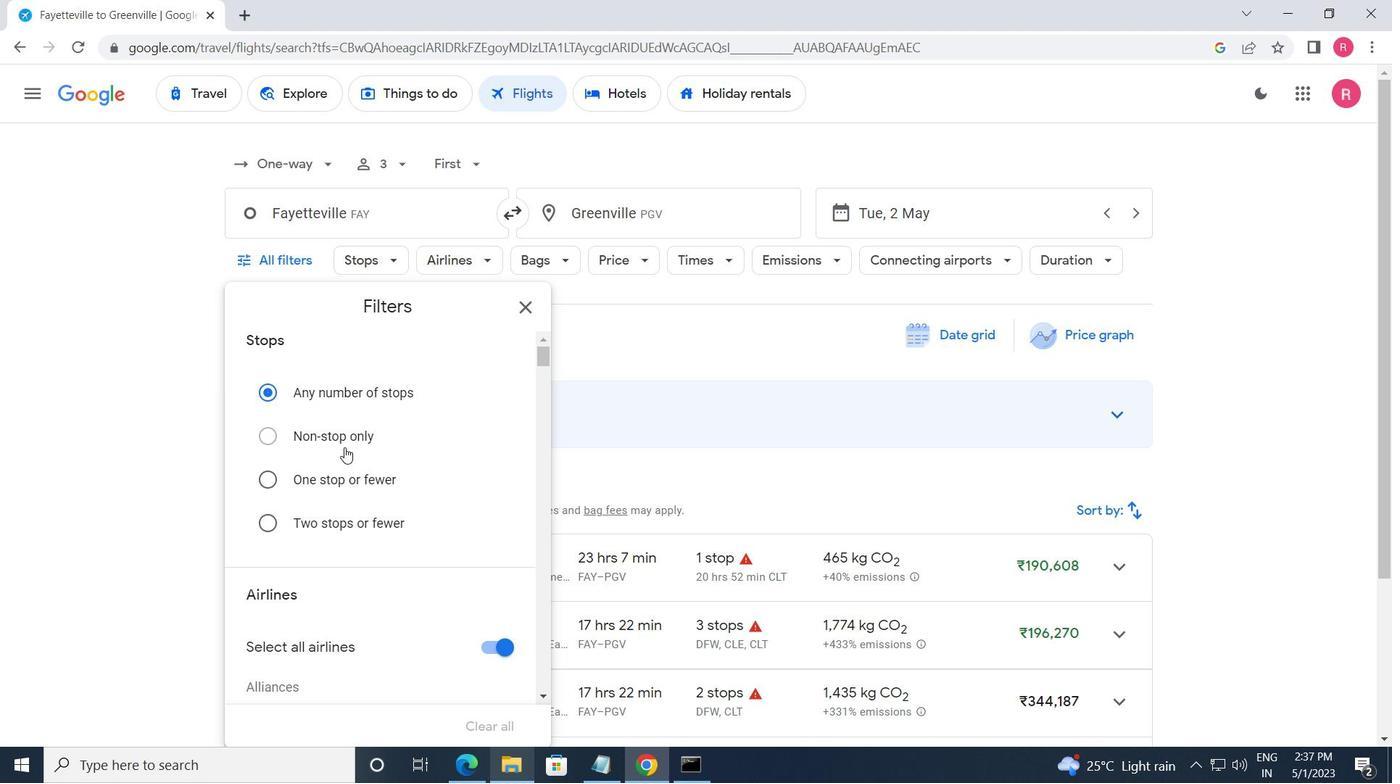 
Action: Mouse scrolled (348, 464) with delta (0, 0)
Screenshot: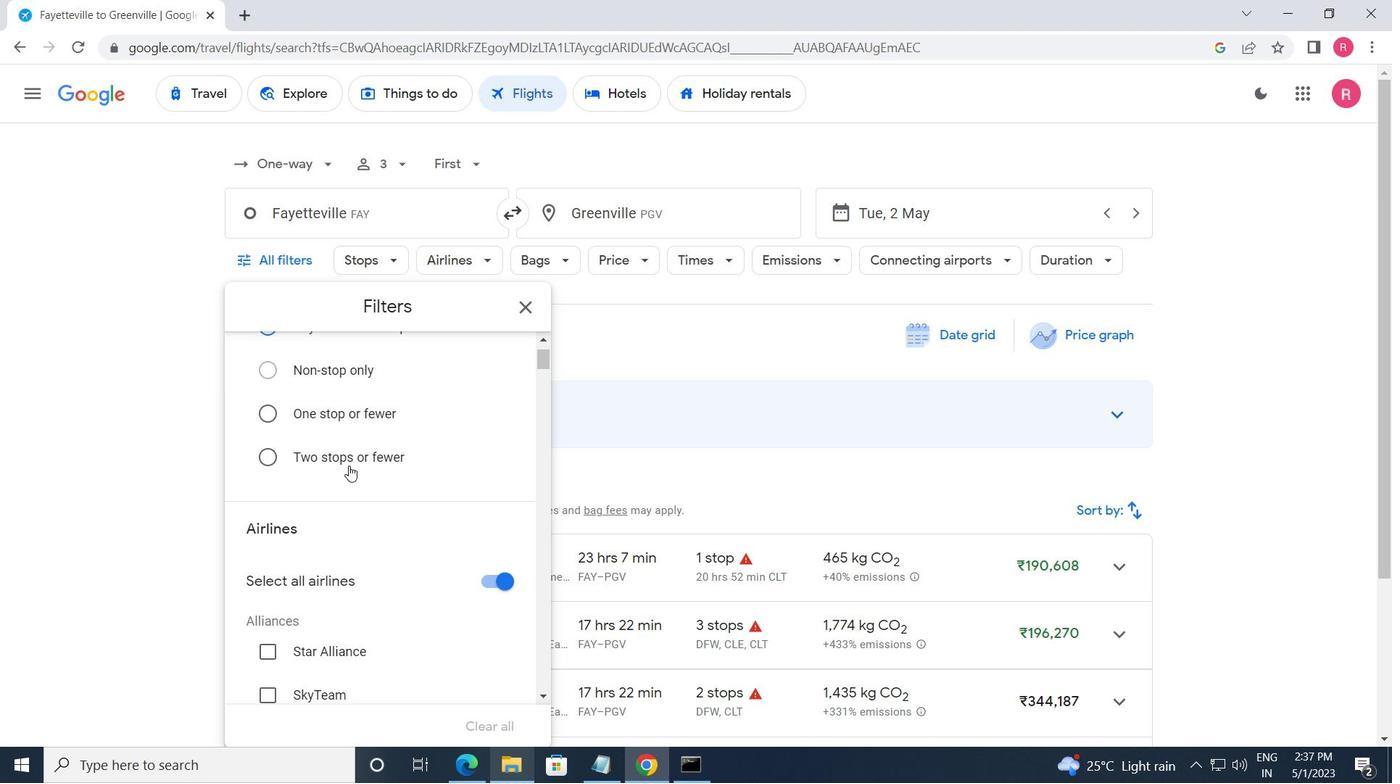 
Action: Mouse scrolled (348, 464) with delta (0, 0)
Screenshot: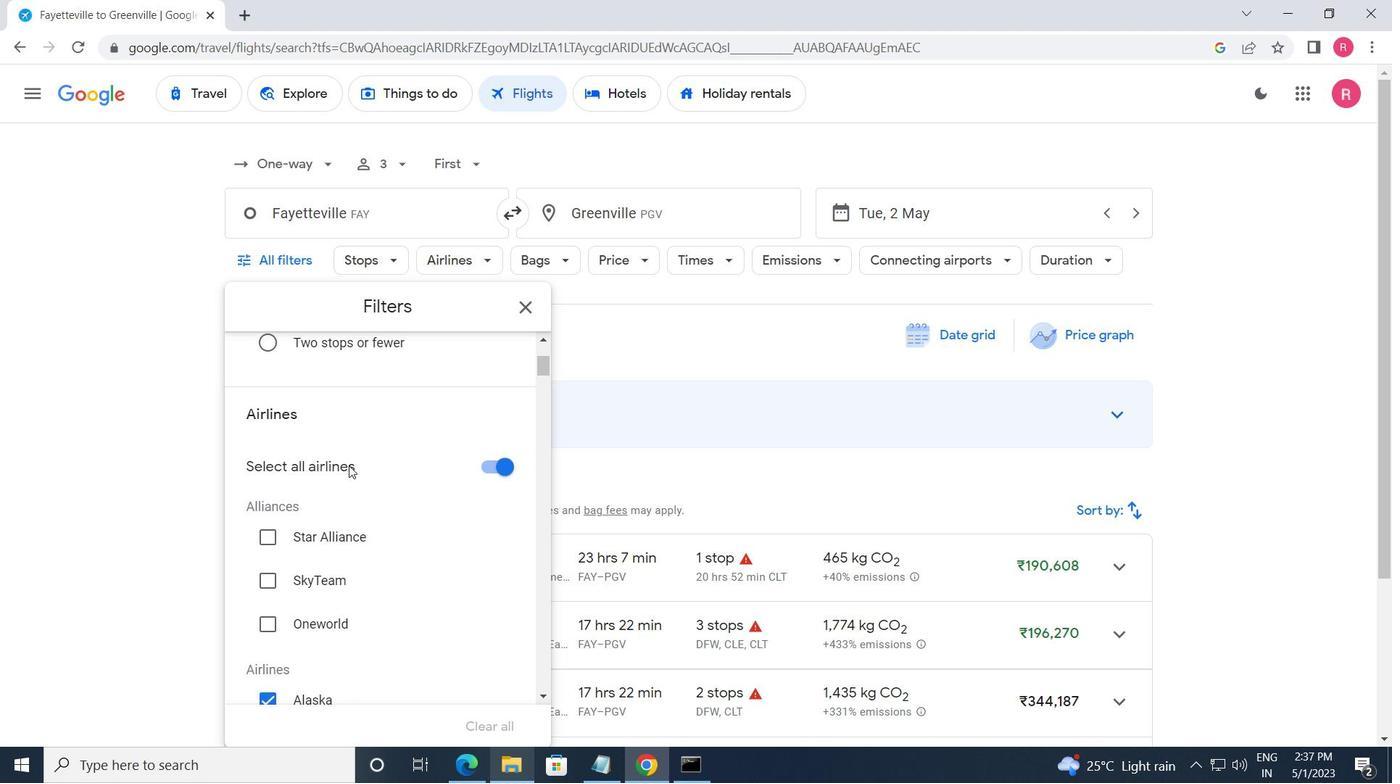 
Action: Mouse moved to (354, 459)
Screenshot: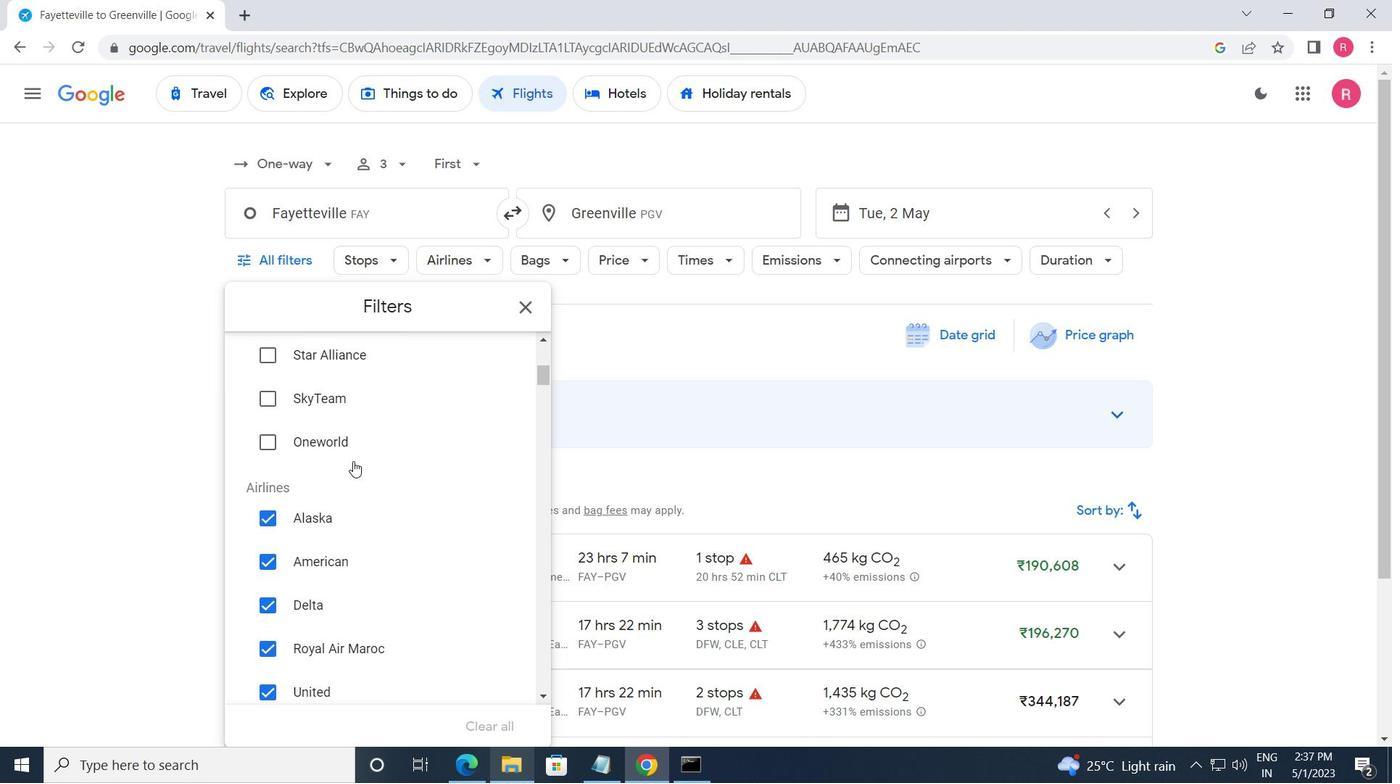 
Action: Mouse scrolled (354, 459) with delta (0, 0)
Screenshot: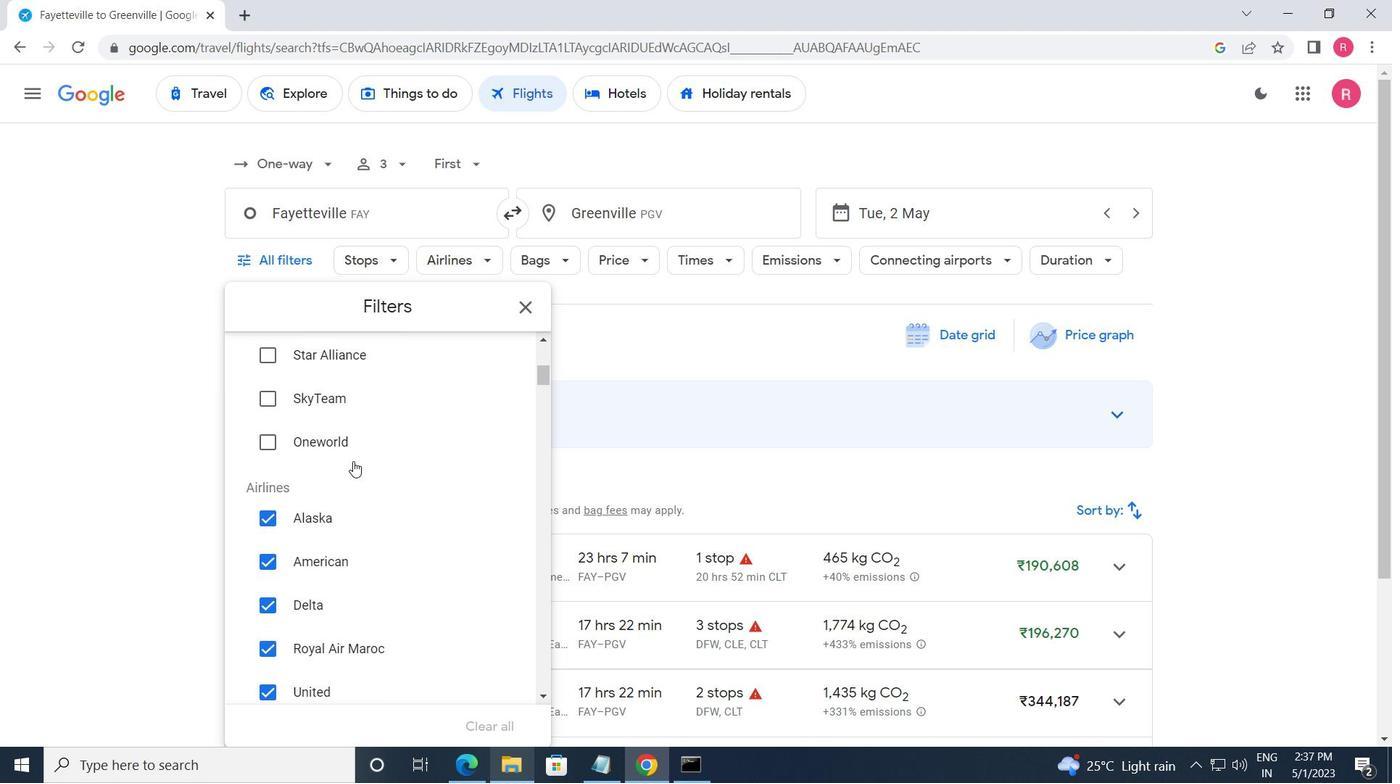 
Action: Mouse moved to (354, 459)
Screenshot: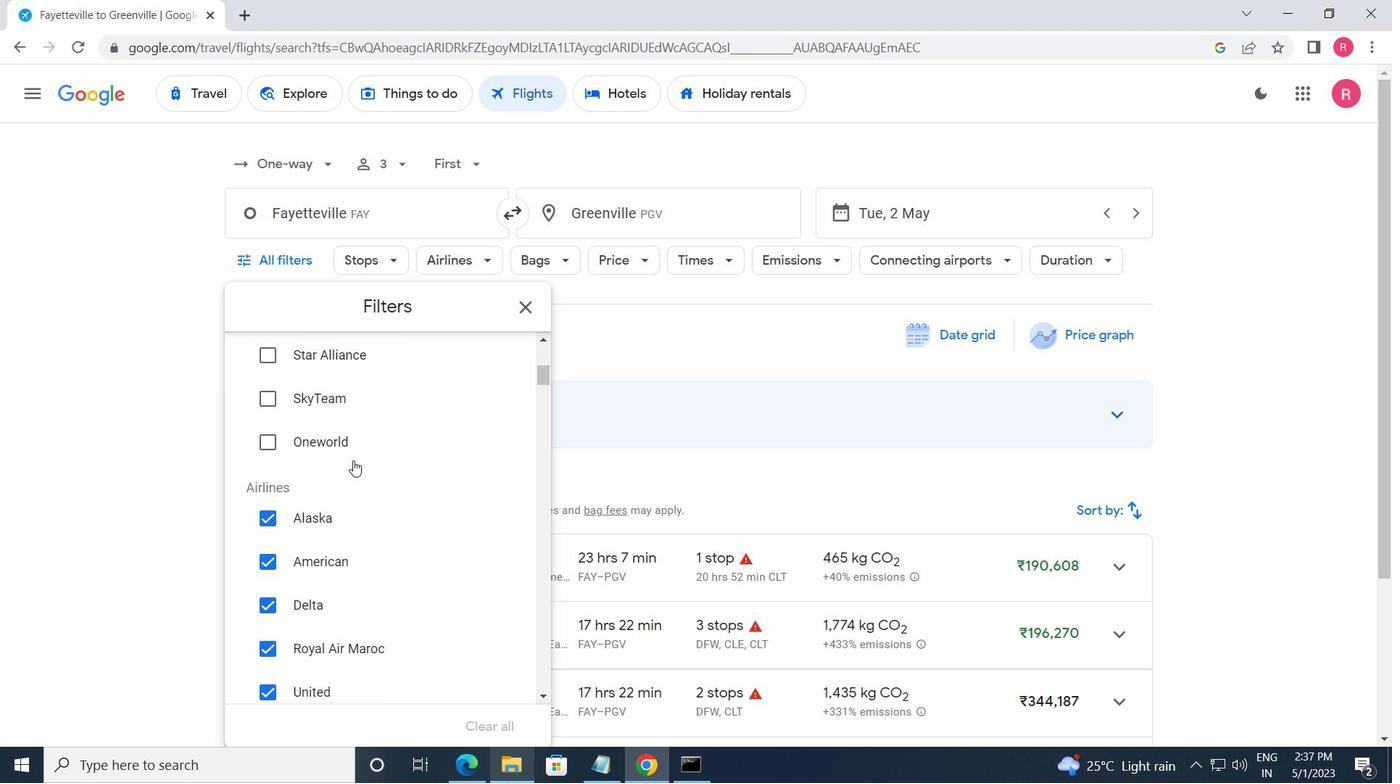 
Action: Mouse scrolled (354, 459) with delta (0, 0)
Screenshot: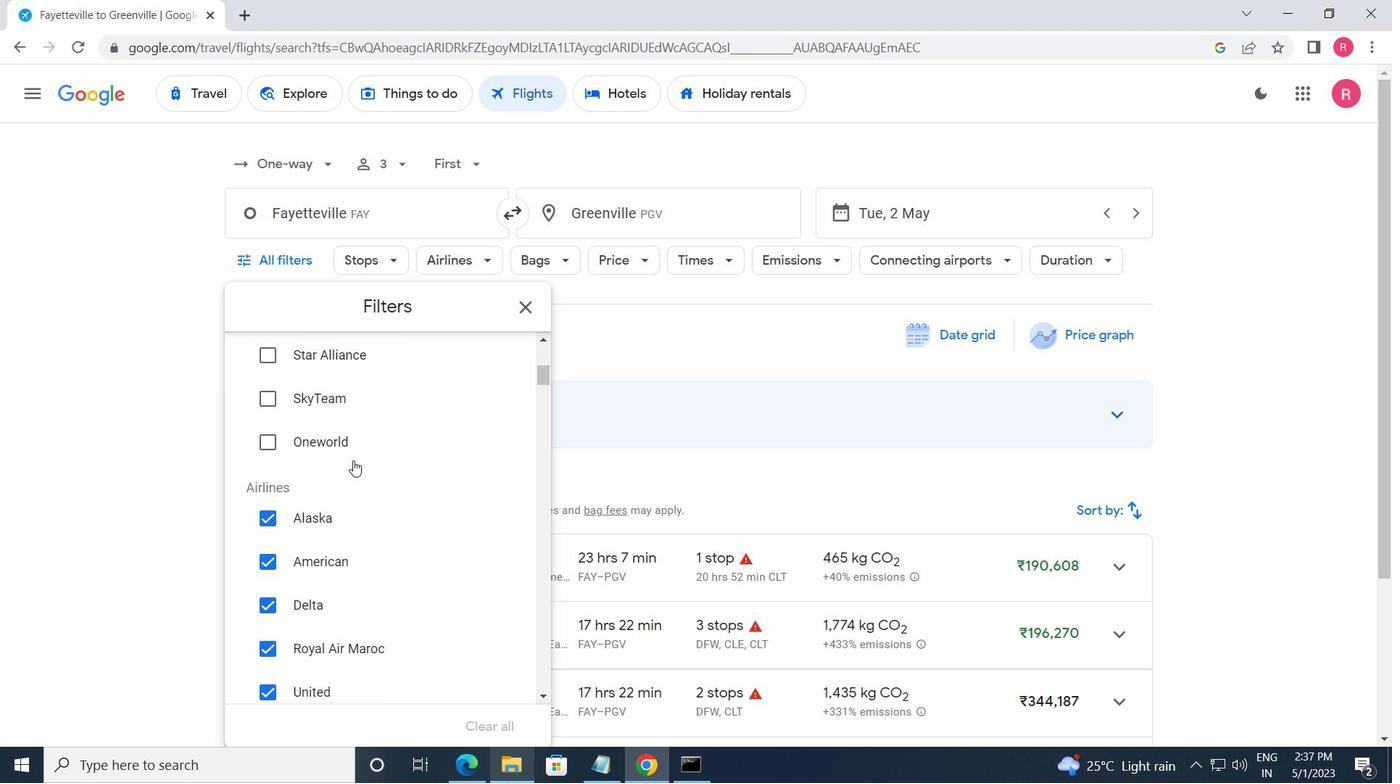 
Action: Mouse moved to (356, 457)
Screenshot: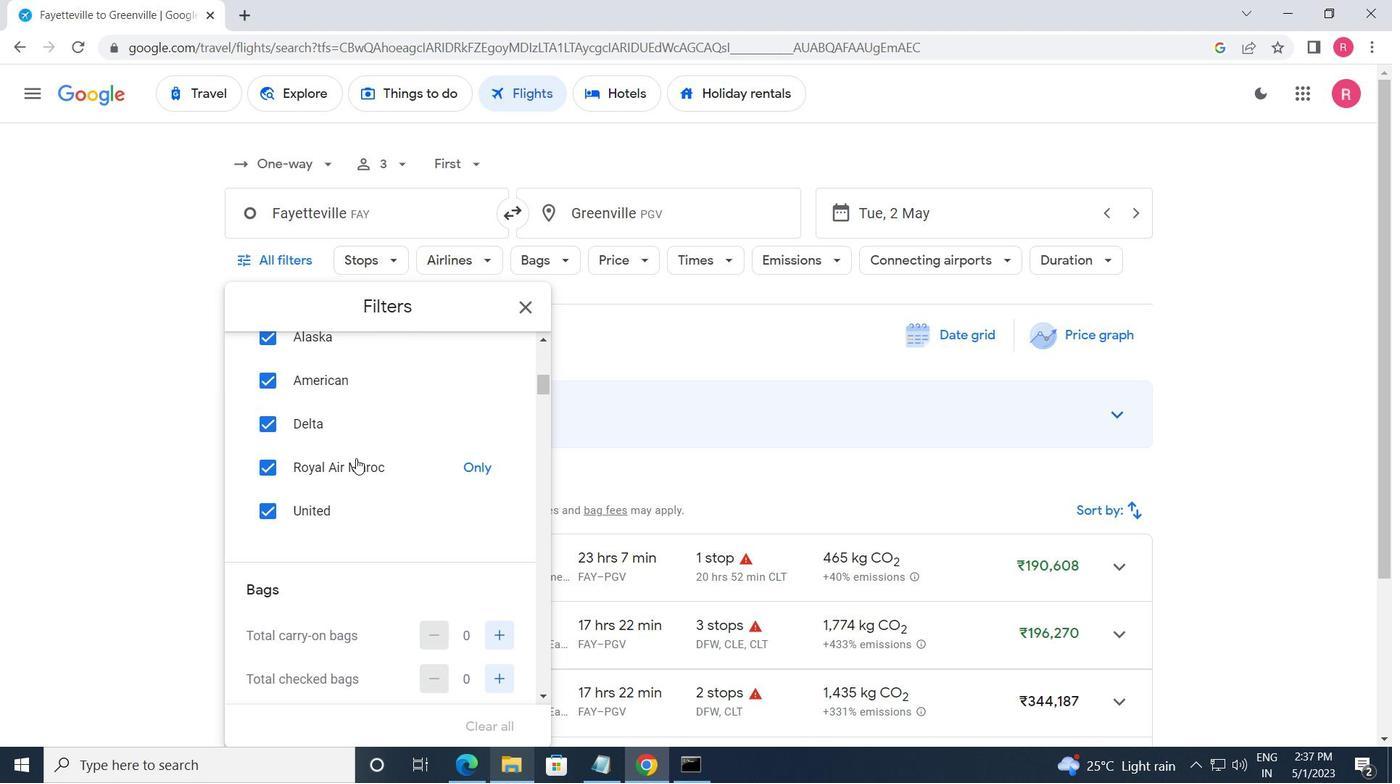 
Action: Mouse scrolled (356, 457) with delta (0, 0)
Screenshot: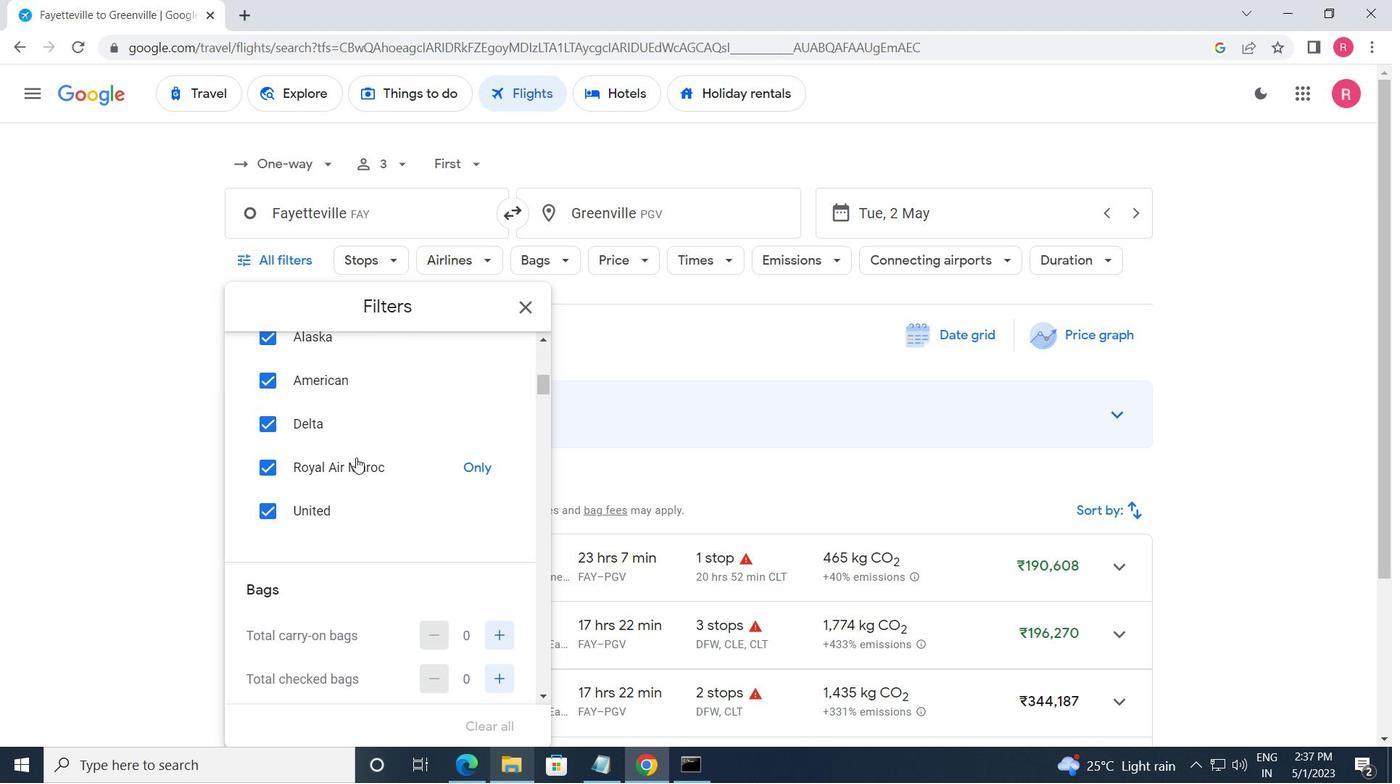 
Action: Mouse moved to (504, 555)
Screenshot: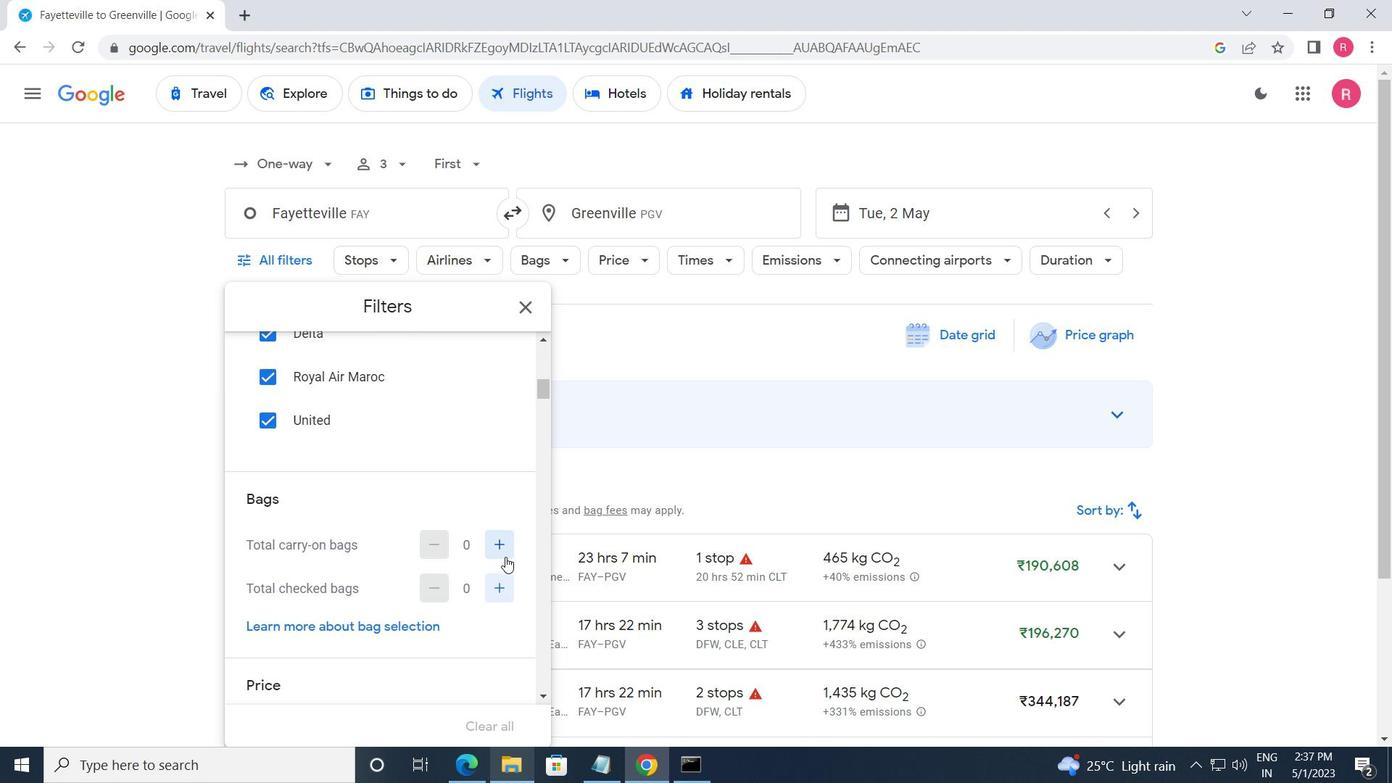 
Action: Mouse pressed left at (504, 555)
Screenshot: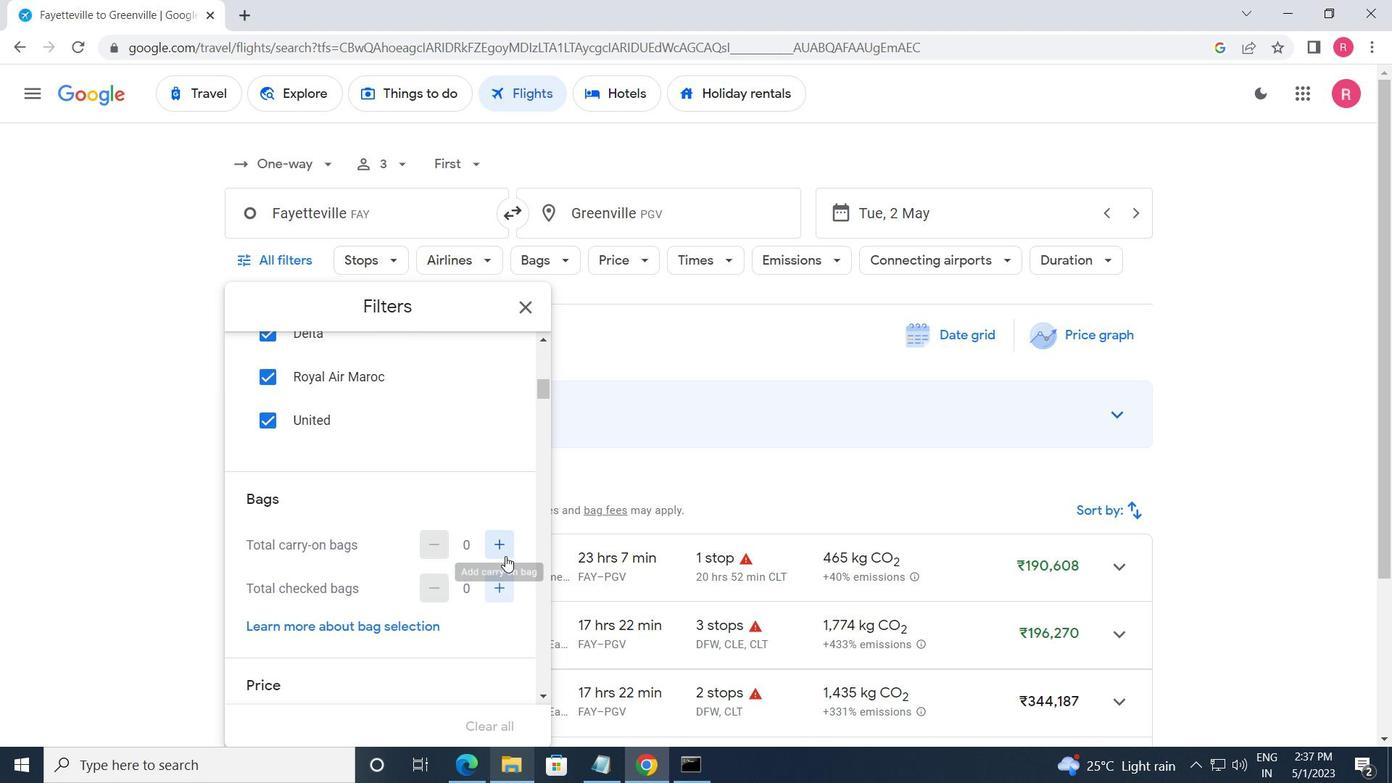 
Action: Mouse moved to (465, 546)
Screenshot: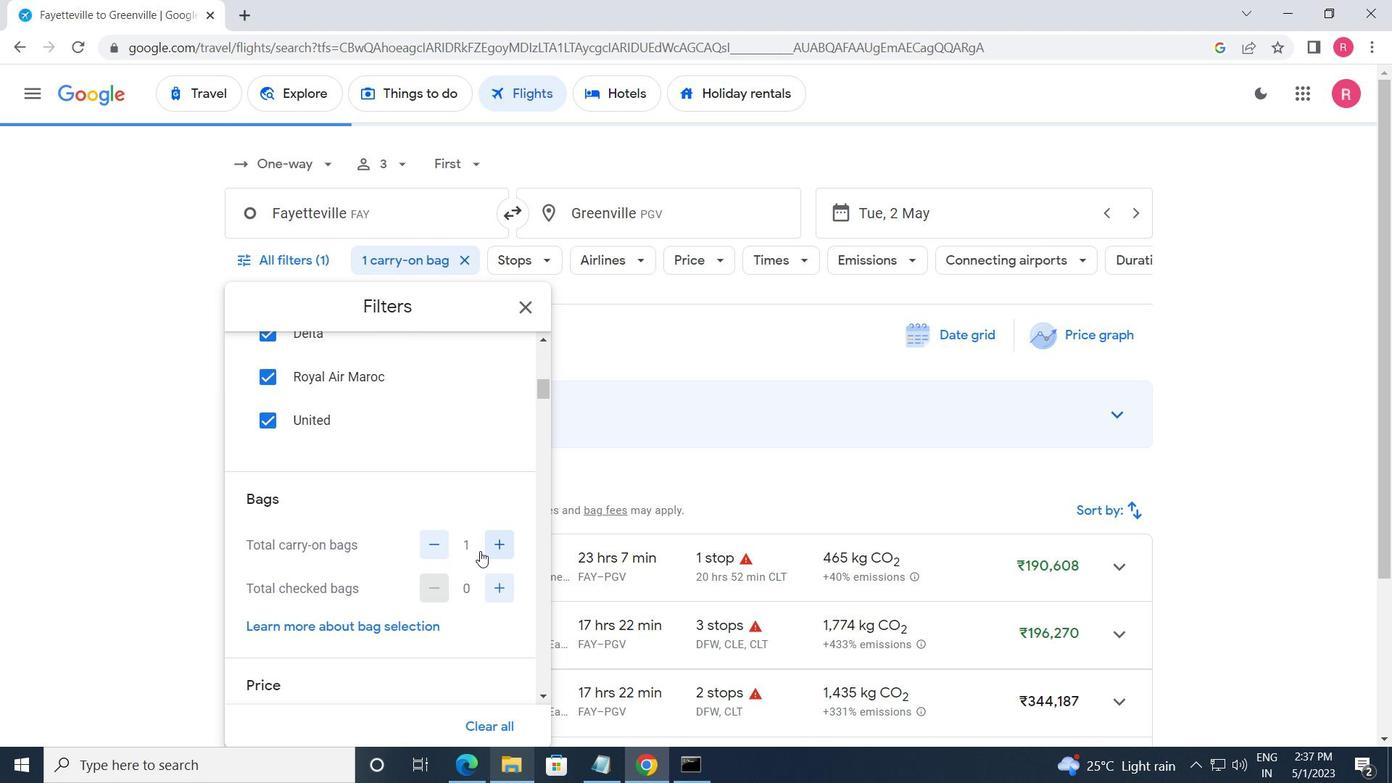 
Action: Mouse scrolled (465, 546) with delta (0, 0)
Screenshot: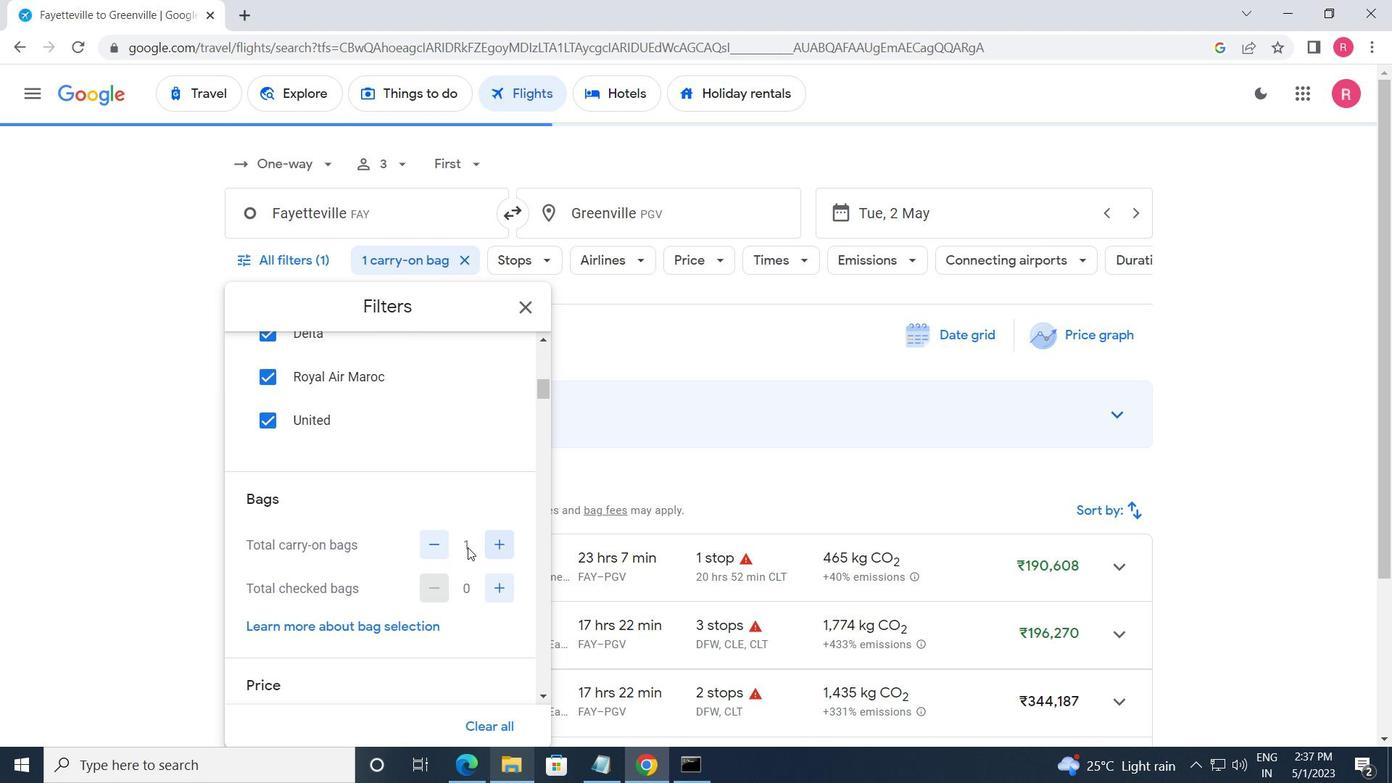 
Action: Mouse scrolled (465, 546) with delta (0, 0)
Screenshot: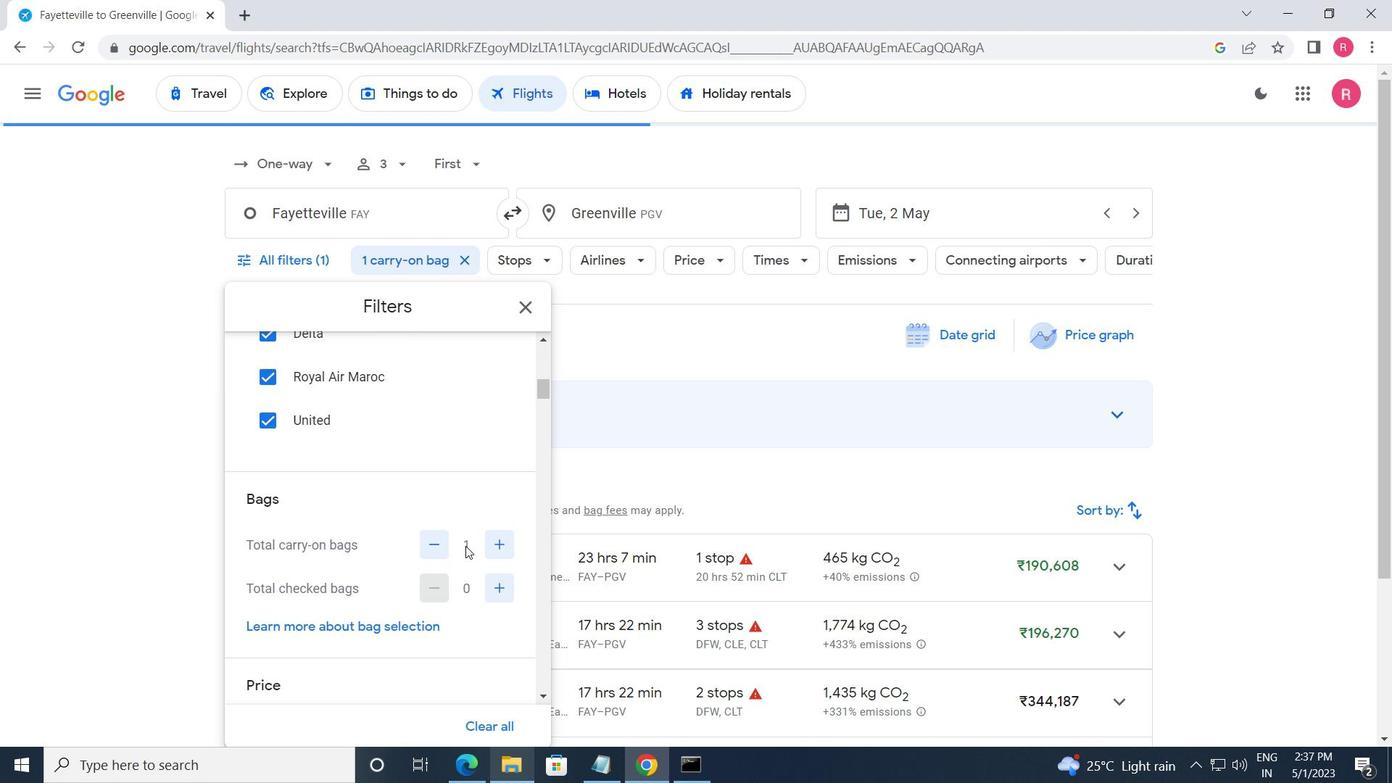 
Action: Mouse moved to (515, 583)
Screenshot: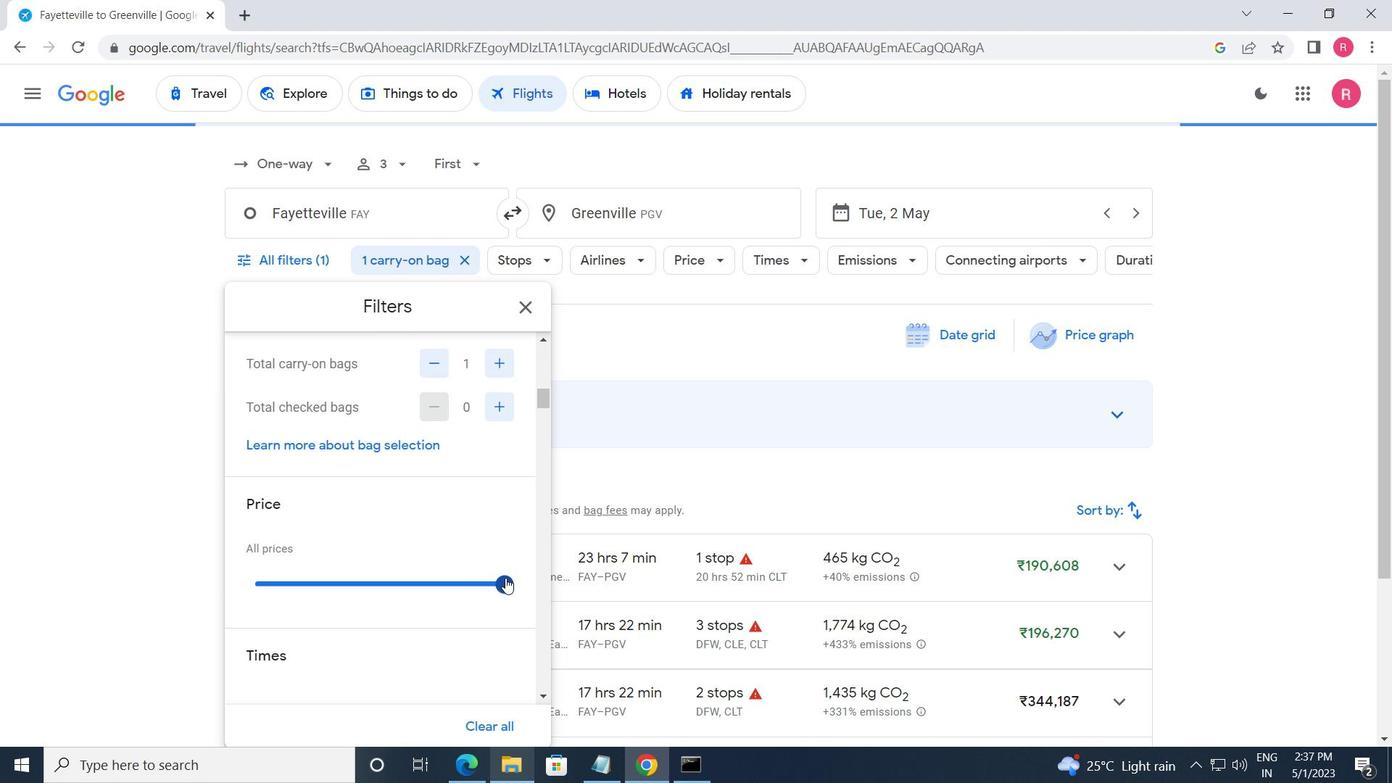 
Action: Mouse pressed left at (515, 583)
Screenshot: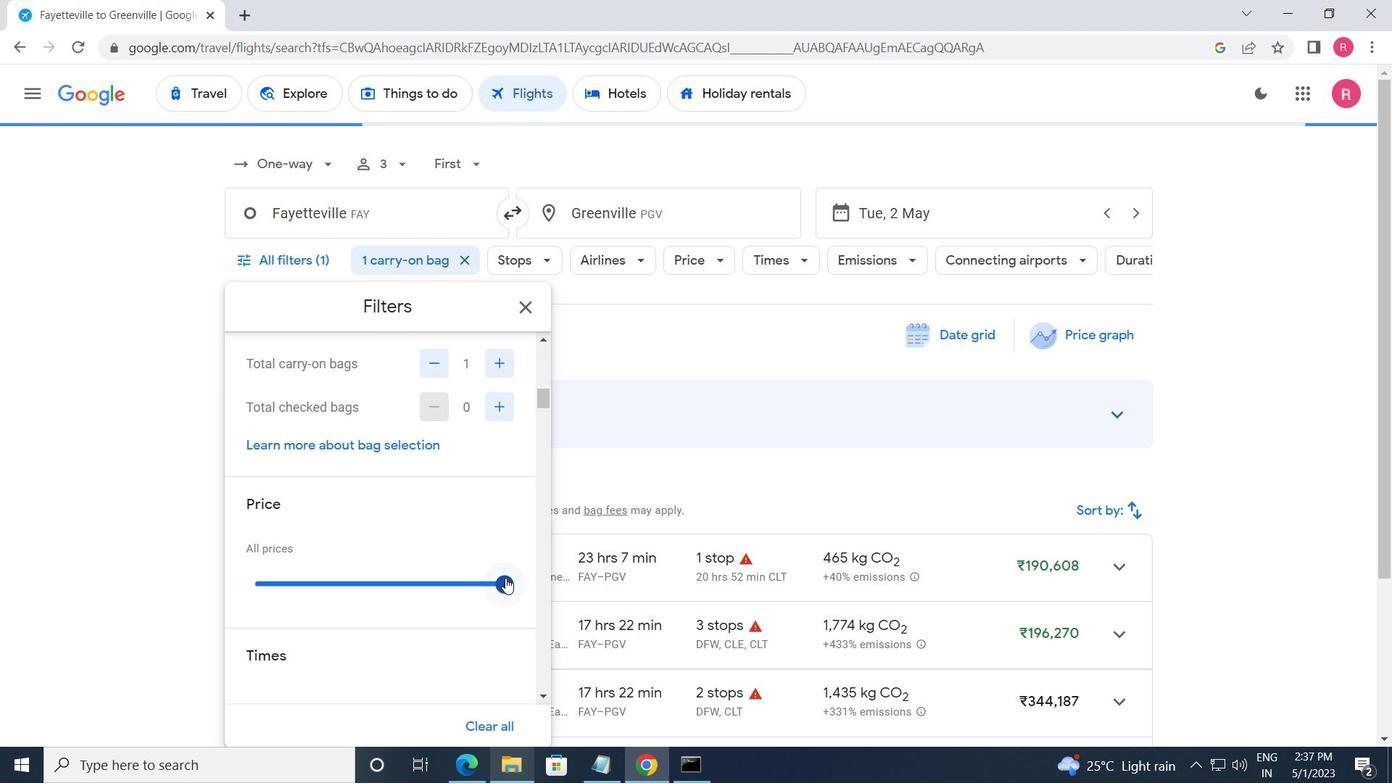 
Action: Mouse moved to (316, 577)
Screenshot: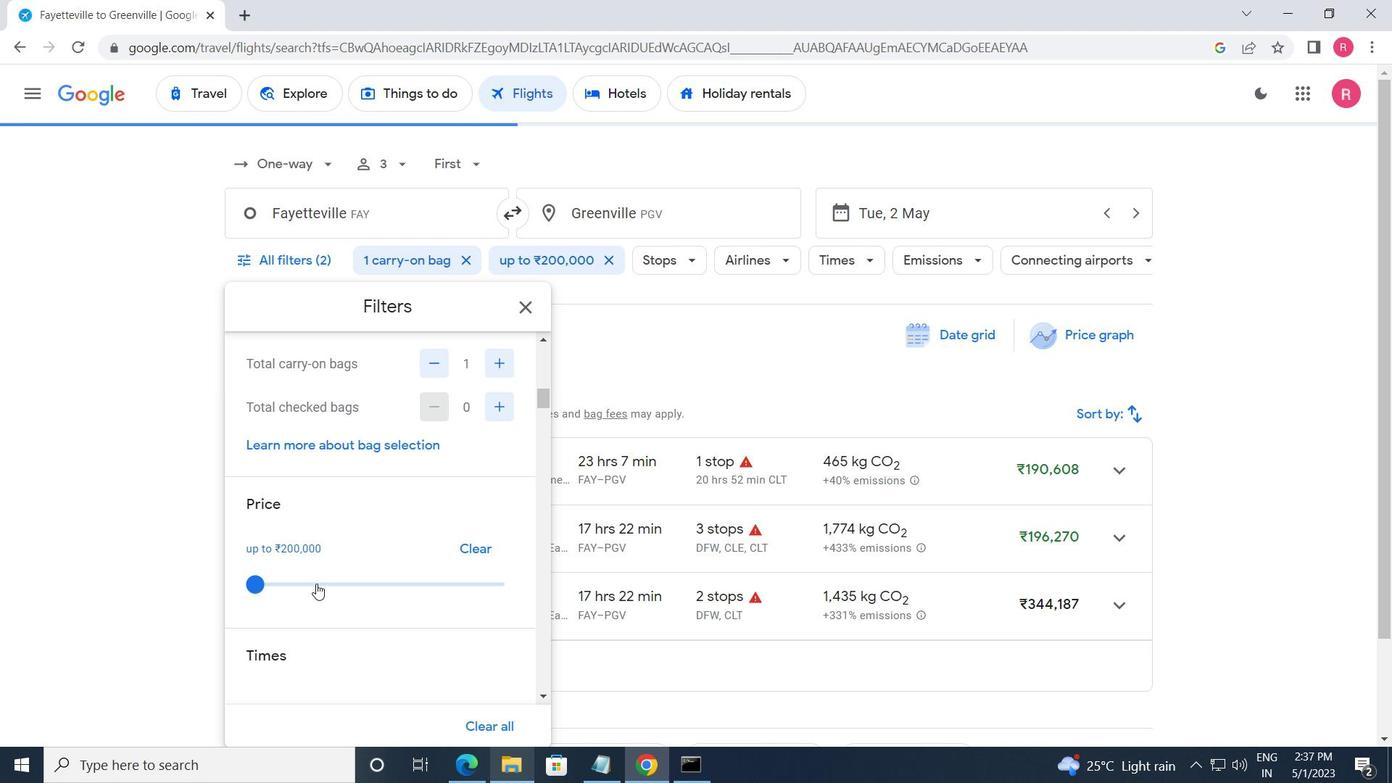 
Action: Mouse scrolled (316, 576) with delta (0, 0)
Screenshot: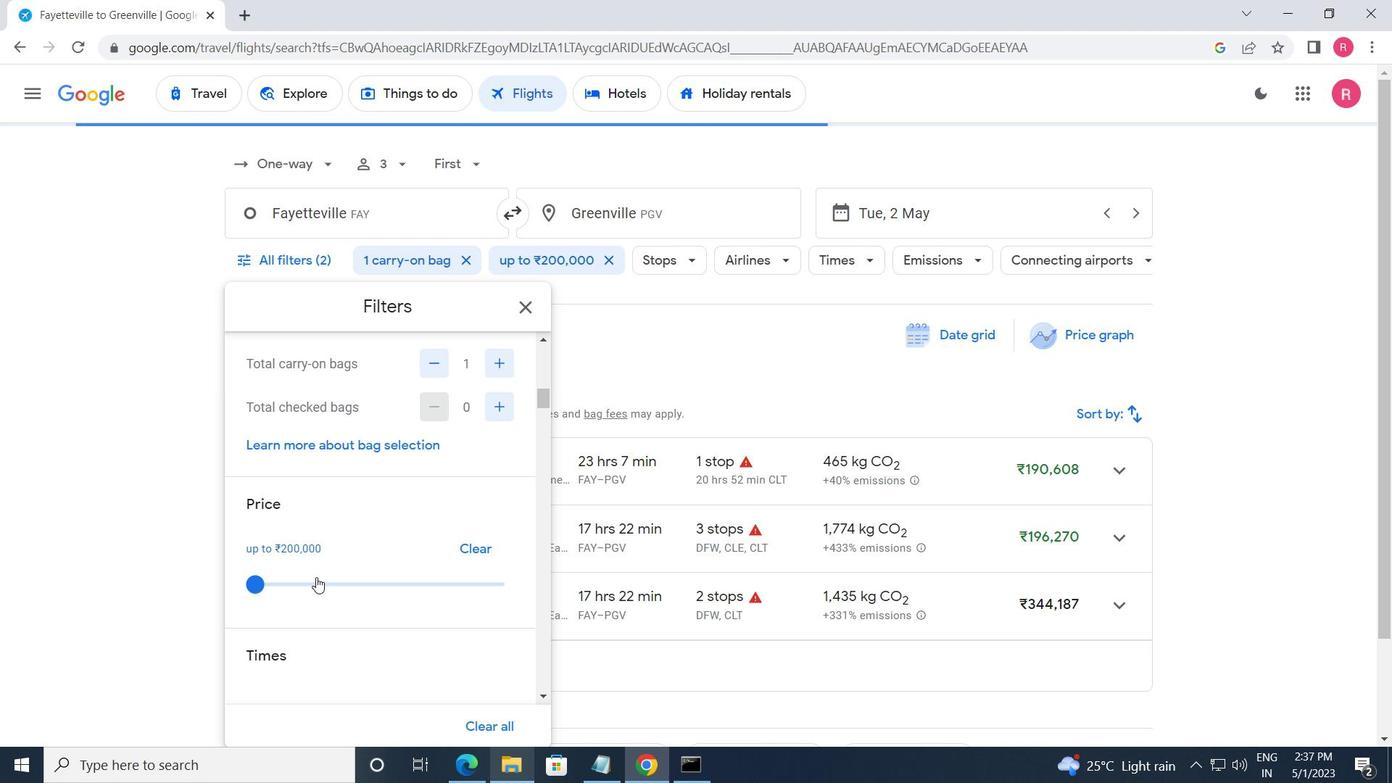 
Action: Mouse scrolled (316, 576) with delta (0, 0)
Screenshot: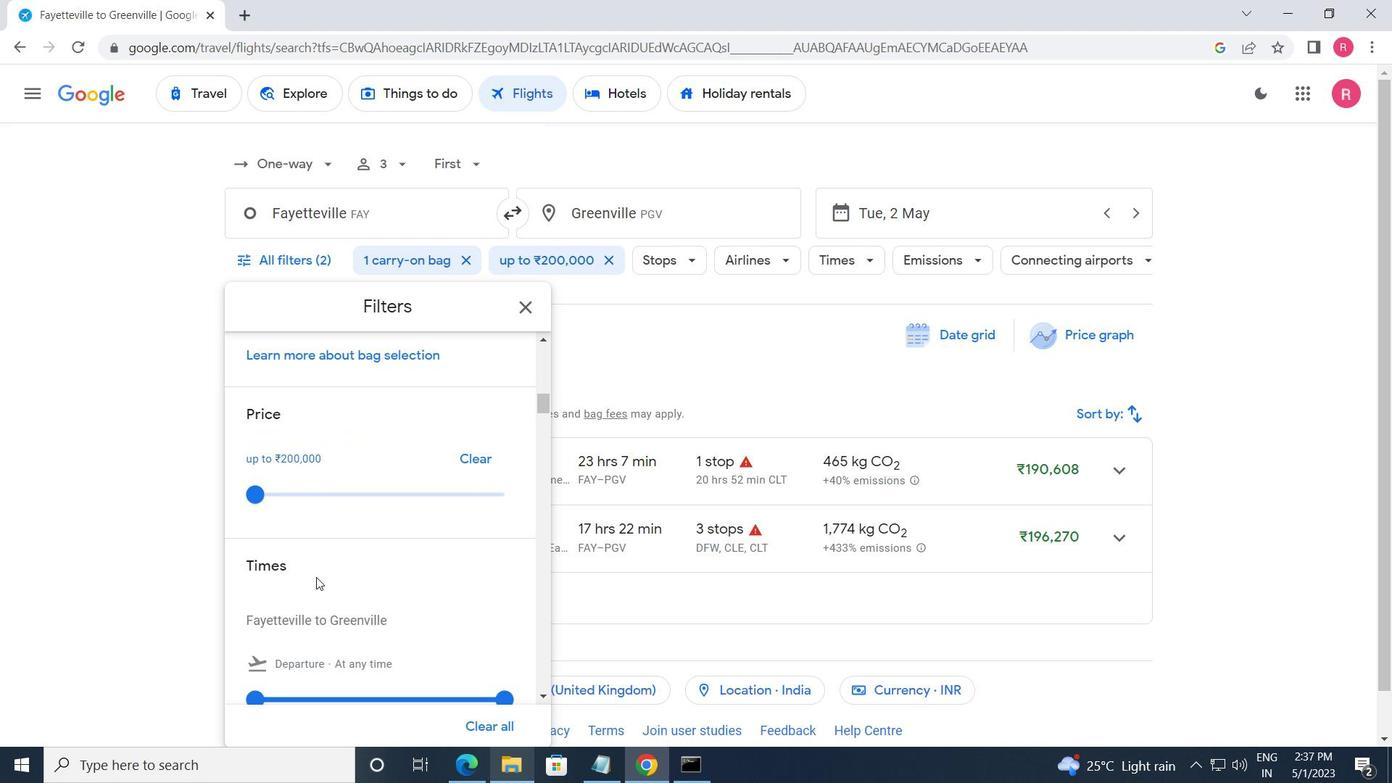 
Action: Mouse scrolled (316, 576) with delta (0, 0)
Screenshot: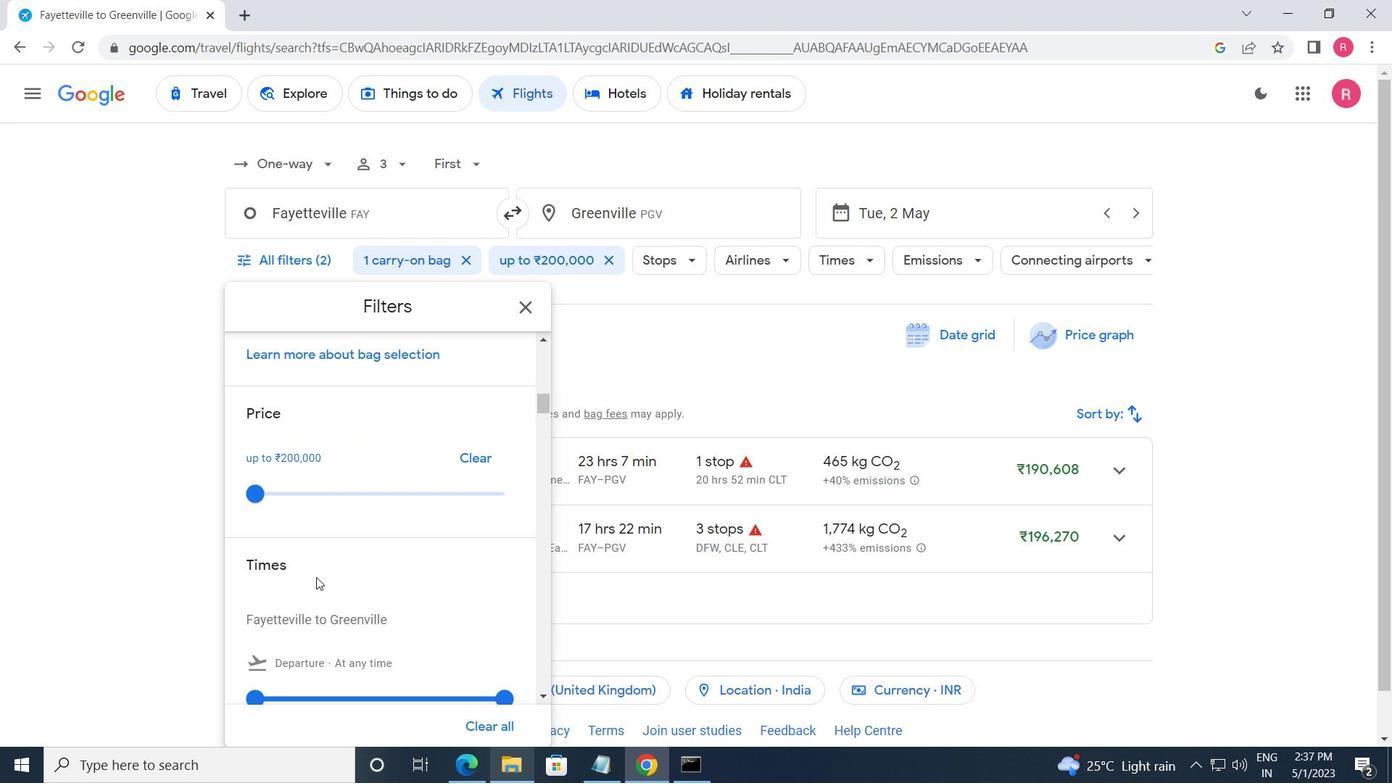 
Action: Mouse moved to (264, 512)
Screenshot: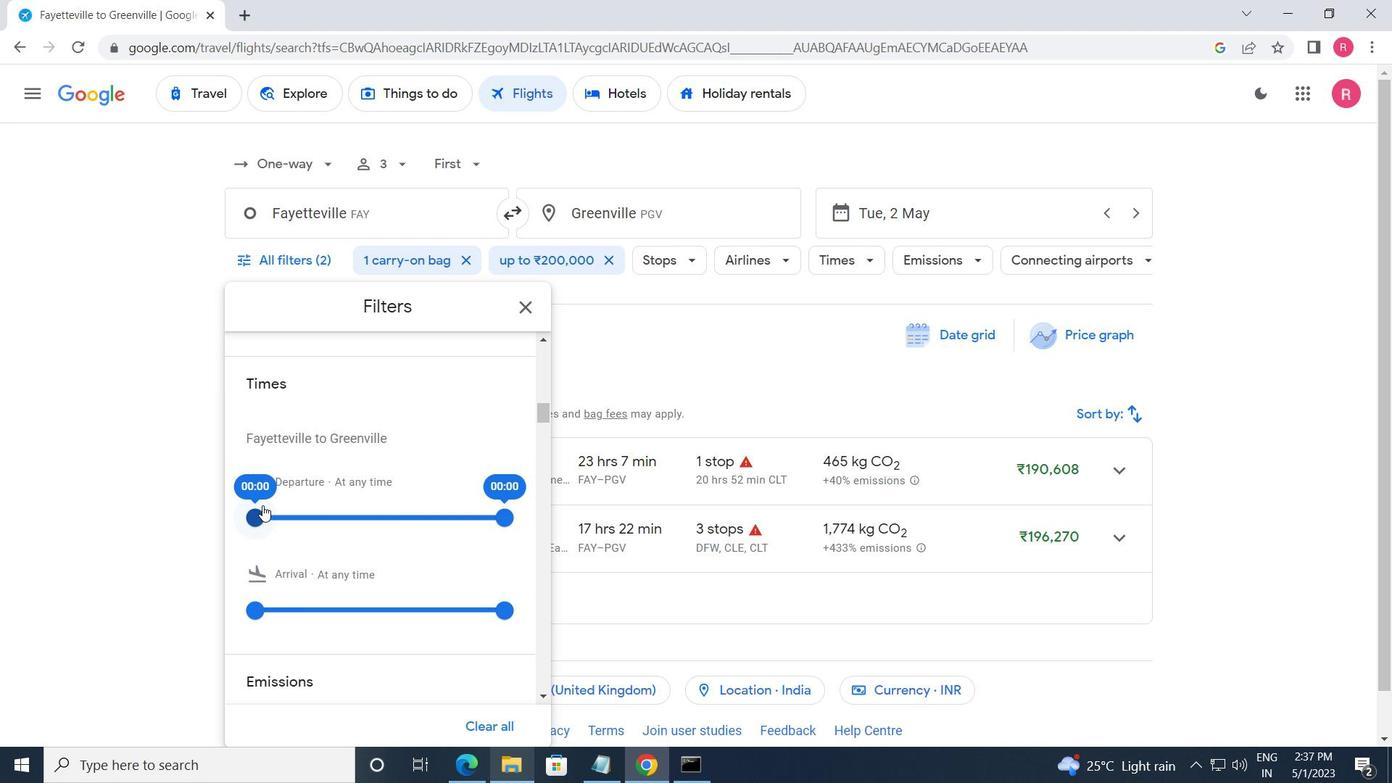 
Action: Mouse pressed left at (264, 512)
Screenshot: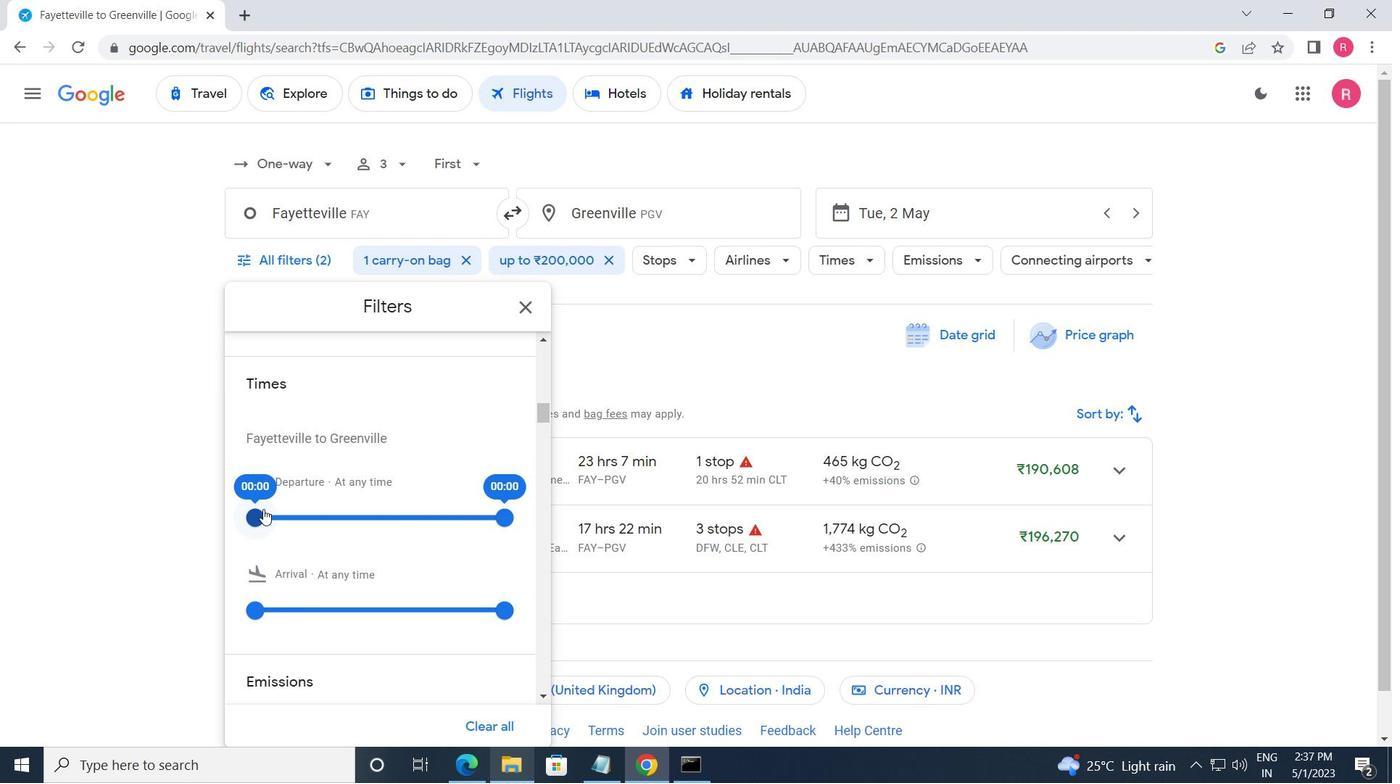 
Action: Mouse moved to (494, 523)
Screenshot: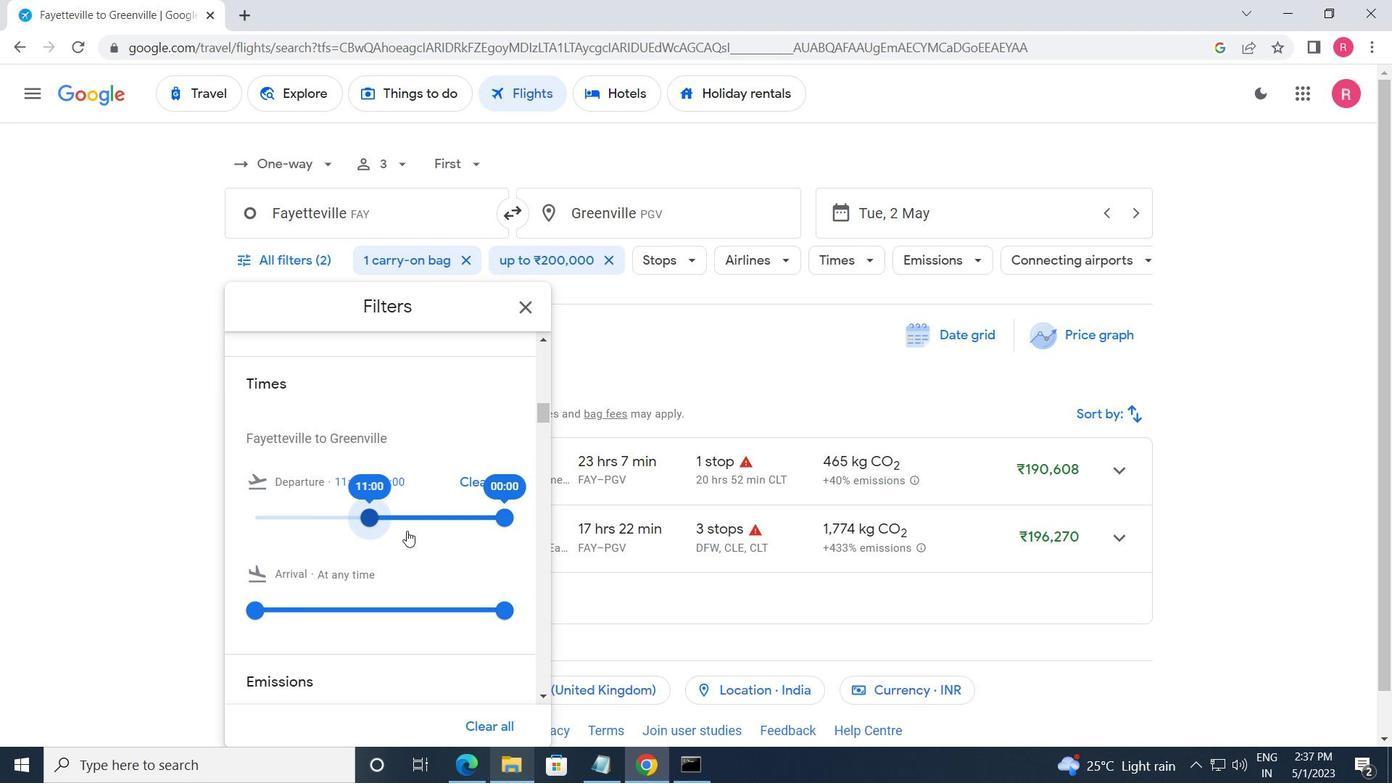 
Action: Mouse pressed left at (494, 523)
Screenshot: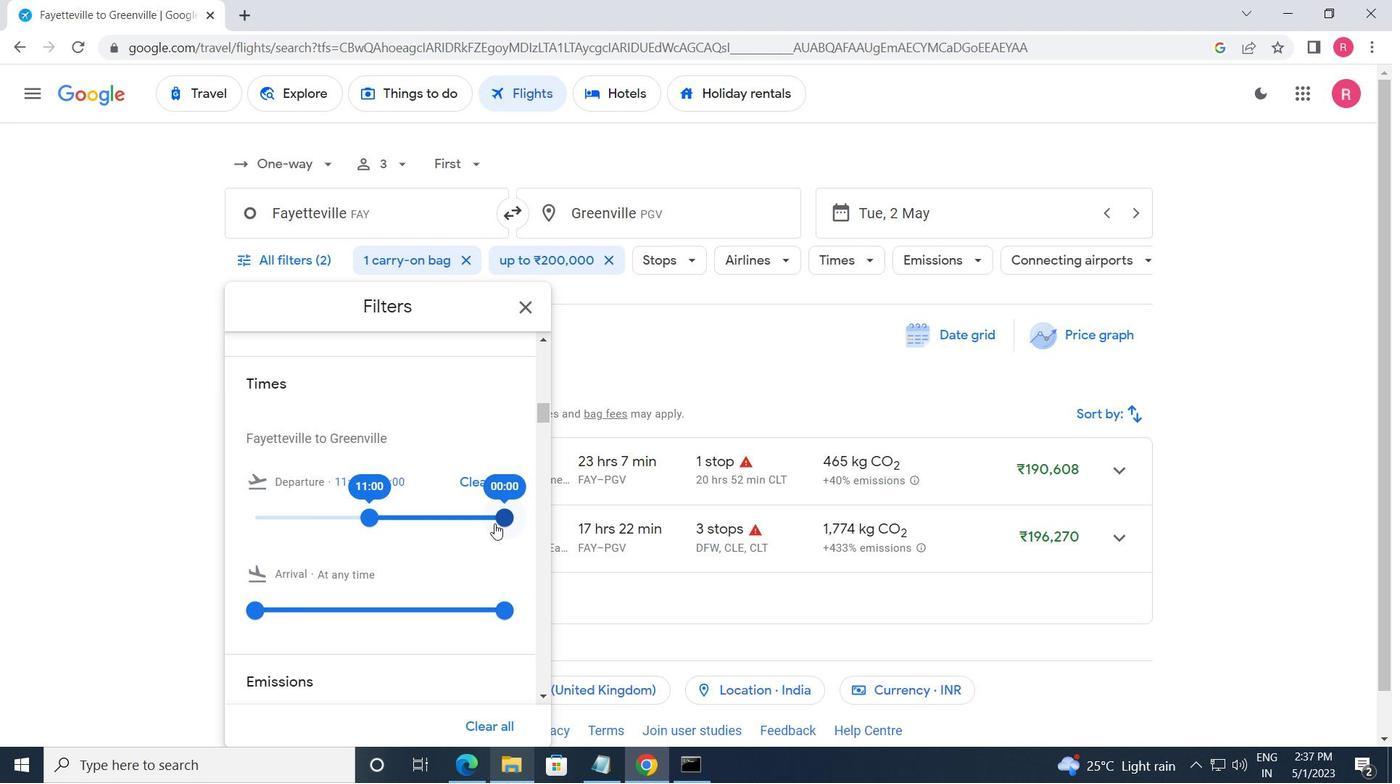 
Action: Mouse moved to (517, 313)
Screenshot: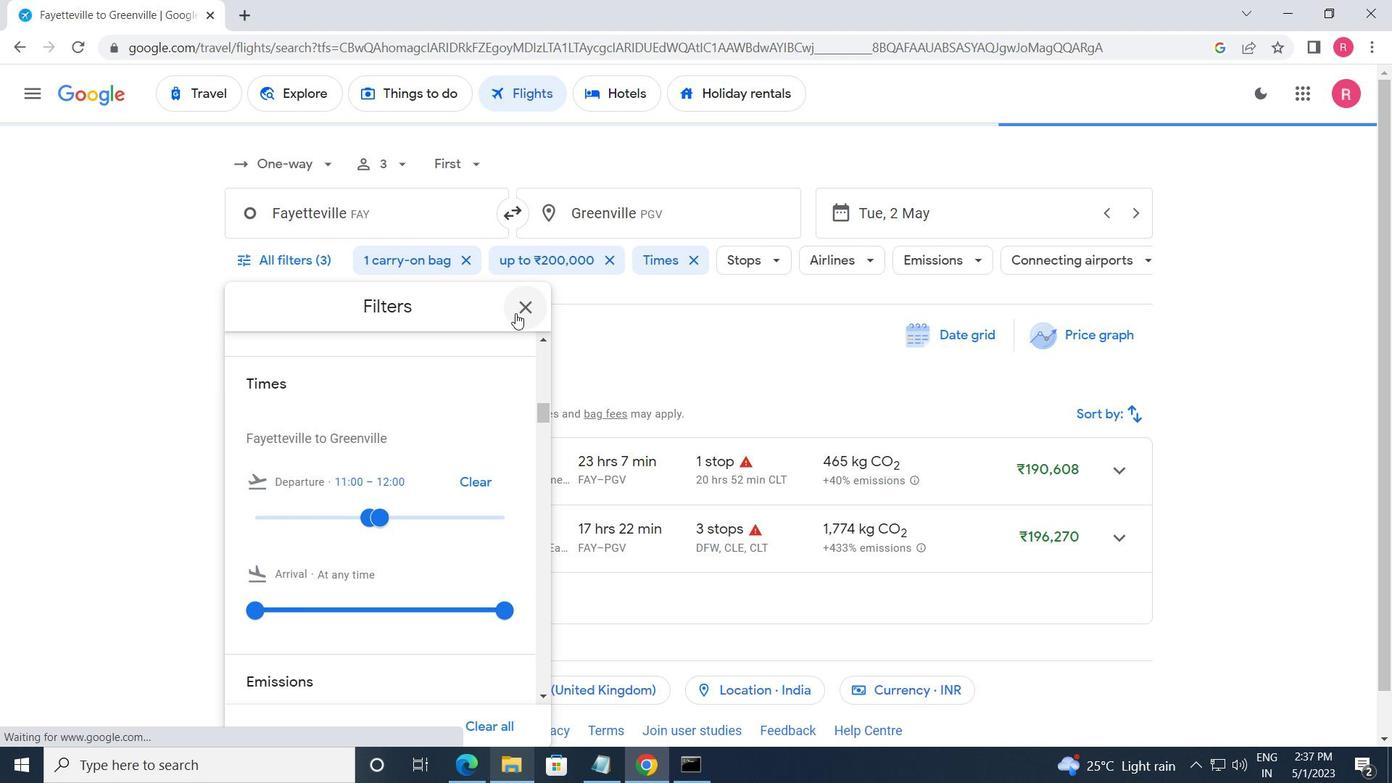 
Action: Mouse pressed left at (517, 313)
Screenshot: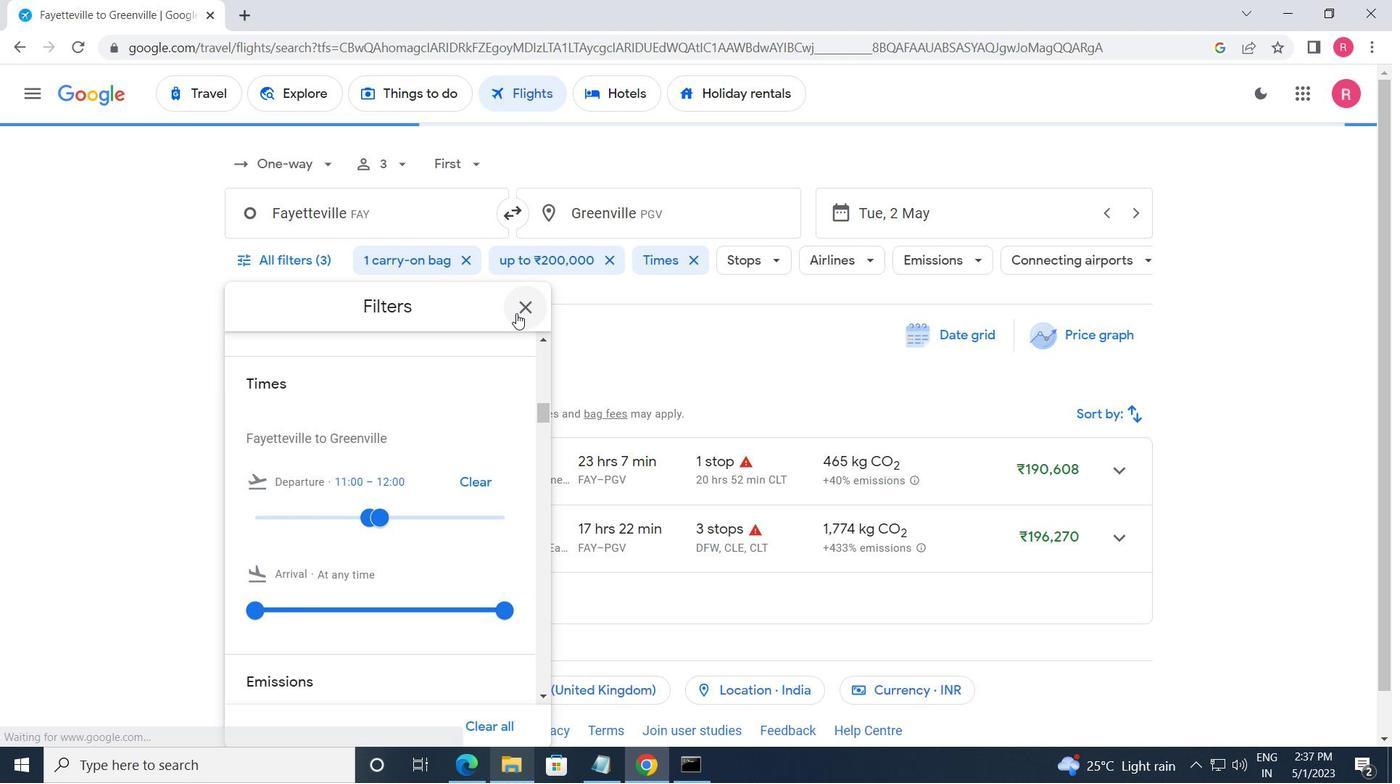 
